 Task: Send an email with the signature Keith Hernandez with the subject Apology for a quality issue and the message I would like to schedule a call to discuss the proposed changes to the contract. from softage.6@softage.net to softage.5@softage.net and move the email from Sent Items to the folder Composting
Action: Mouse moved to (104, 103)
Screenshot: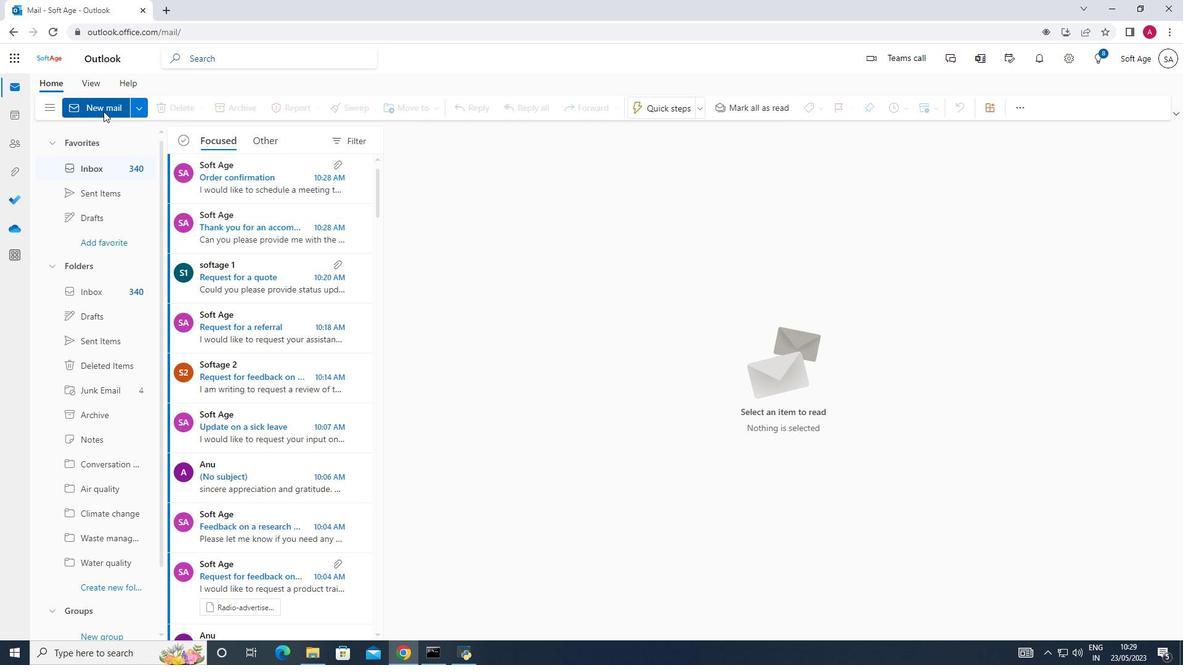 
Action: Mouse pressed left at (104, 103)
Screenshot: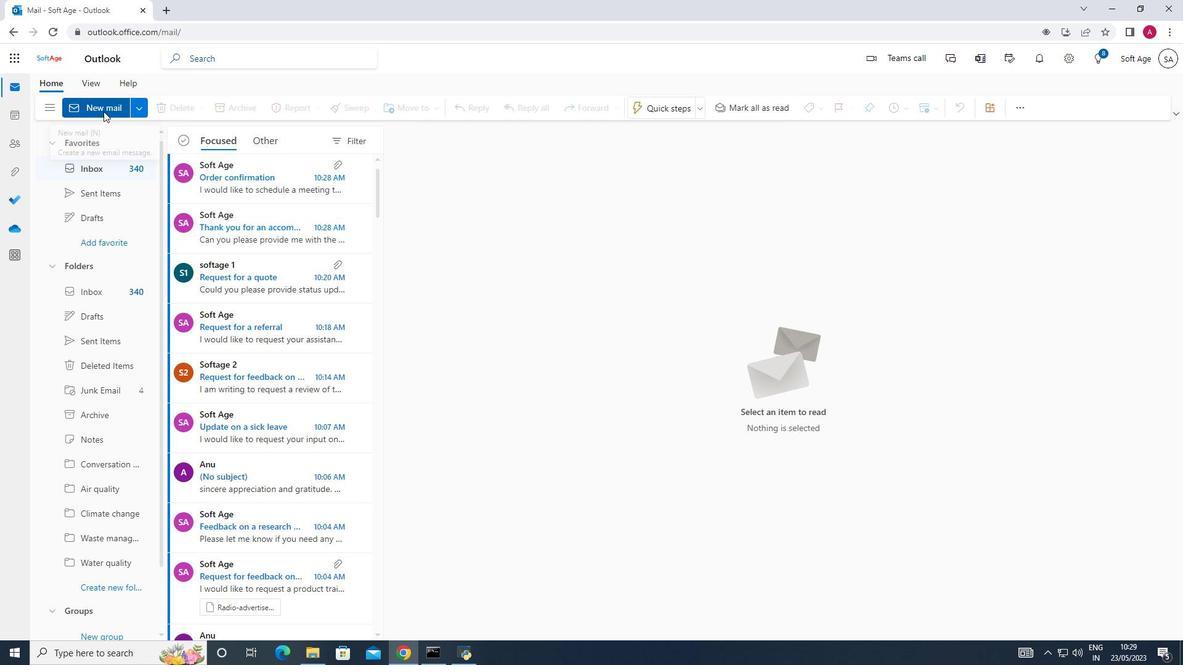 
Action: Mouse moved to (839, 105)
Screenshot: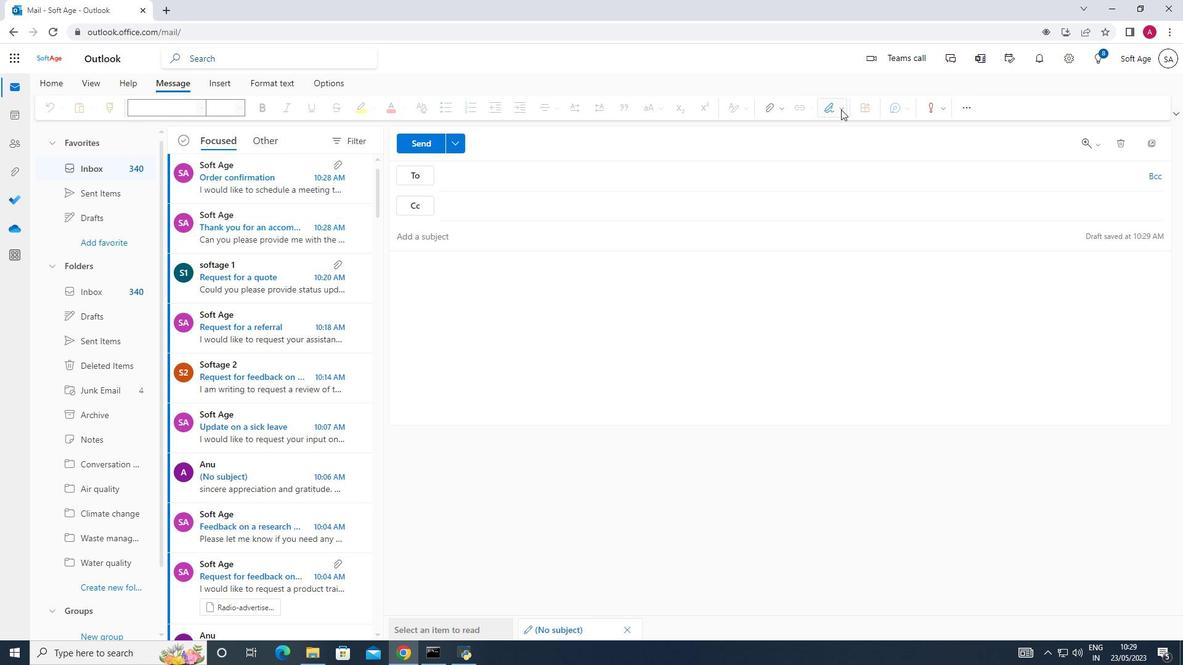 
Action: Mouse pressed left at (839, 105)
Screenshot: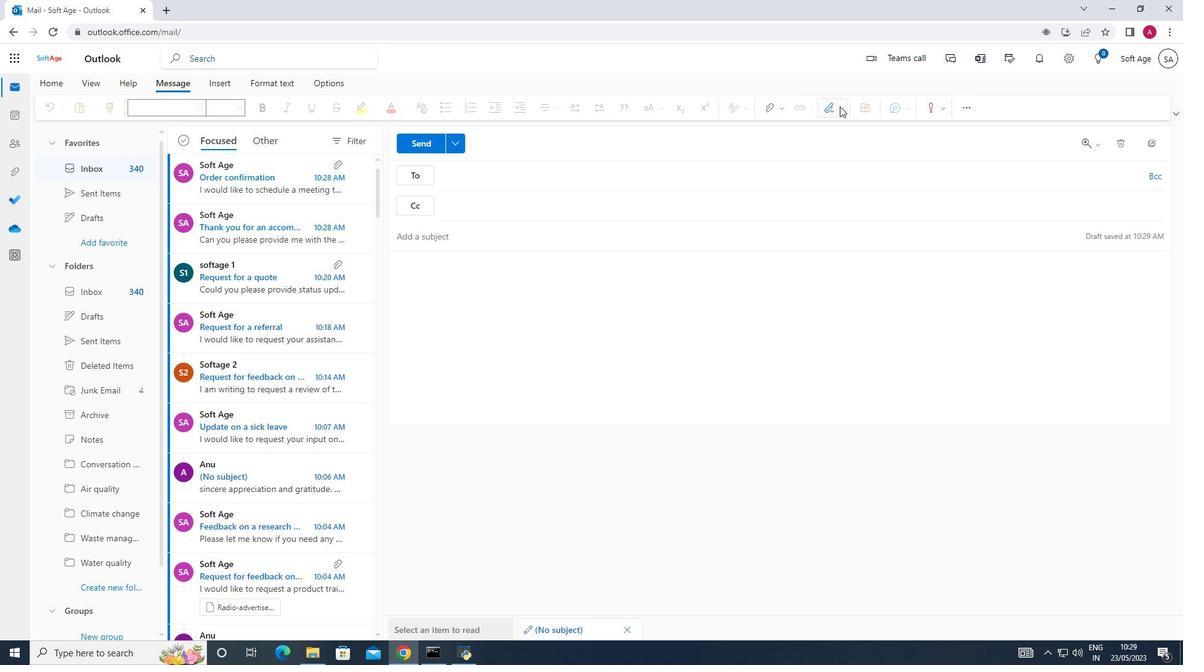 
Action: Mouse moved to (801, 157)
Screenshot: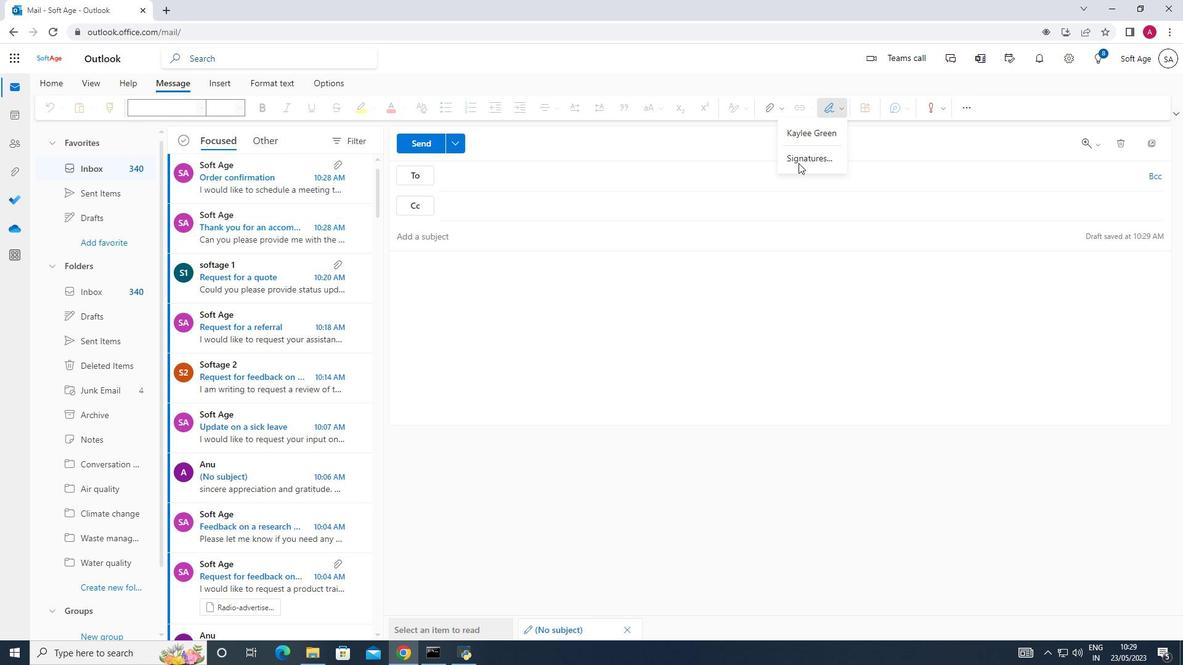 
Action: Mouse pressed left at (801, 157)
Screenshot: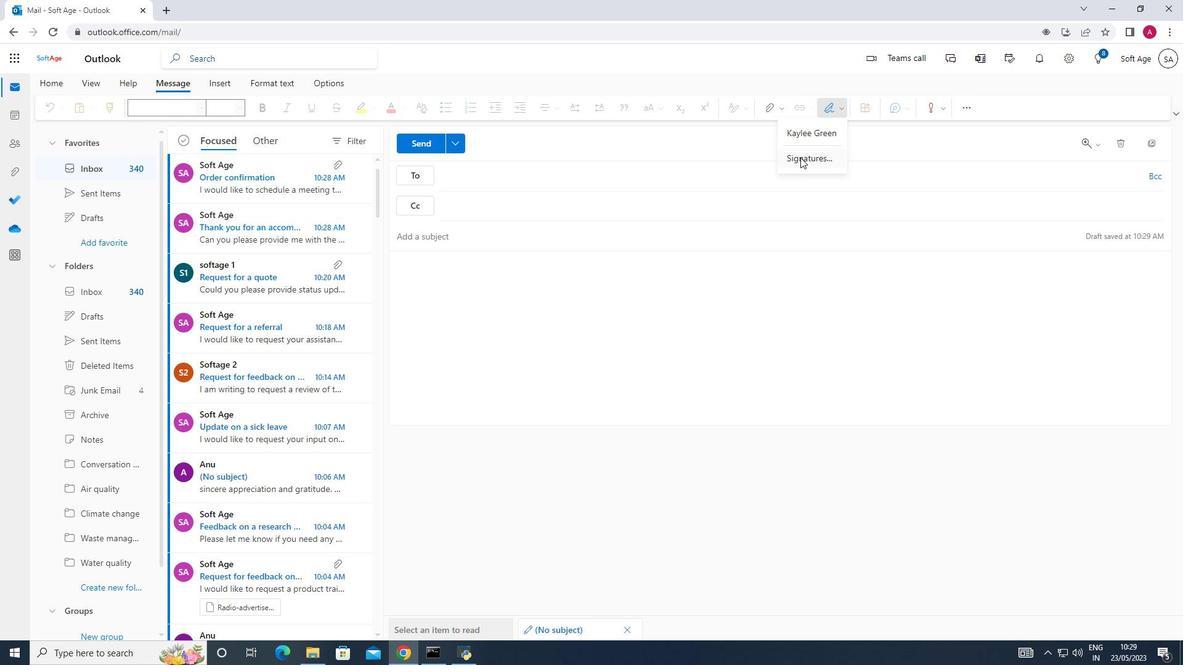 
Action: Mouse moved to (821, 202)
Screenshot: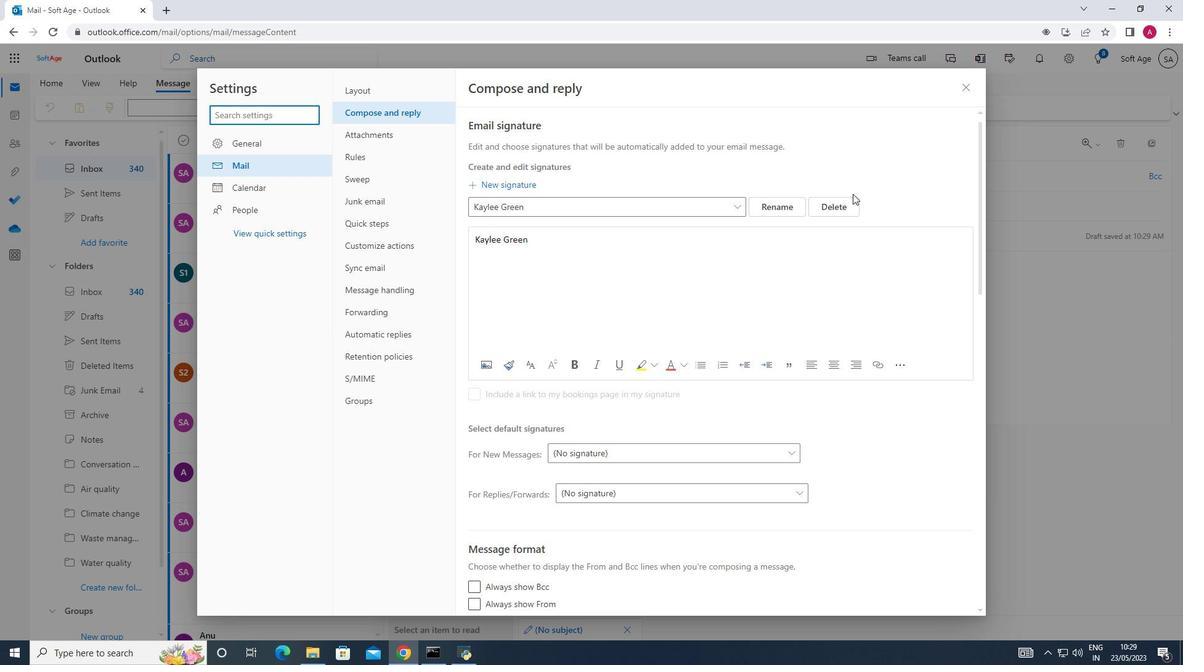
Action: Mouse pressed left at (821, 202)
Screenshot: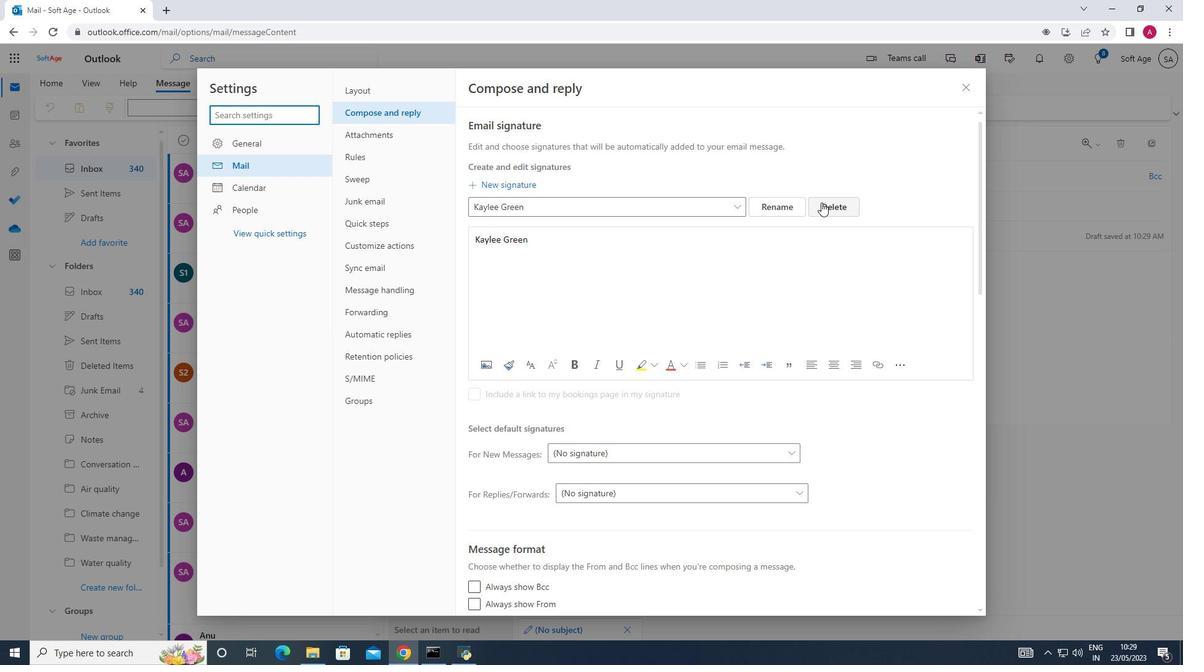
Action: Mouse moved to (507, 204)
Screenshot: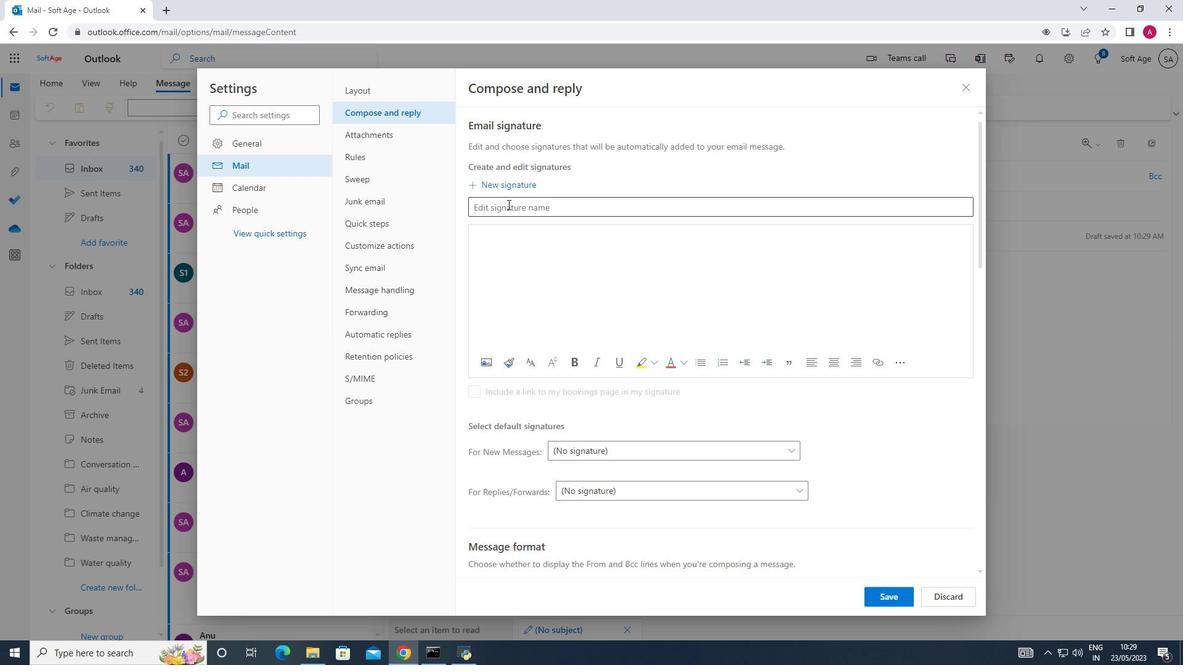 
Action: Mouse pressed left at (507, 204)
Screenshot: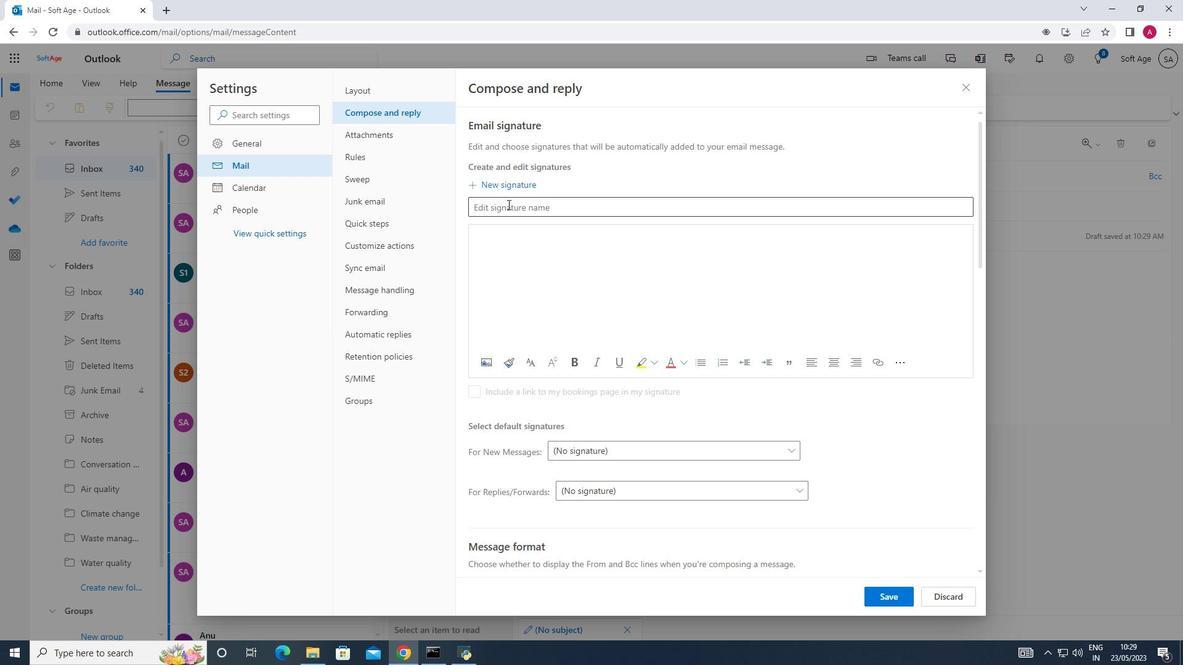 
Action: Key pressed <Key.shift_r>Keith<Key.space><Key.shift_r><Key.shift_r><Key.shift_r><Key.shift_r><Key.shift_r><Key.shift_r><Key.shift_r><Key.shift_r><Key.shift_r><Key.shift_r>Hernandez
Screenshot: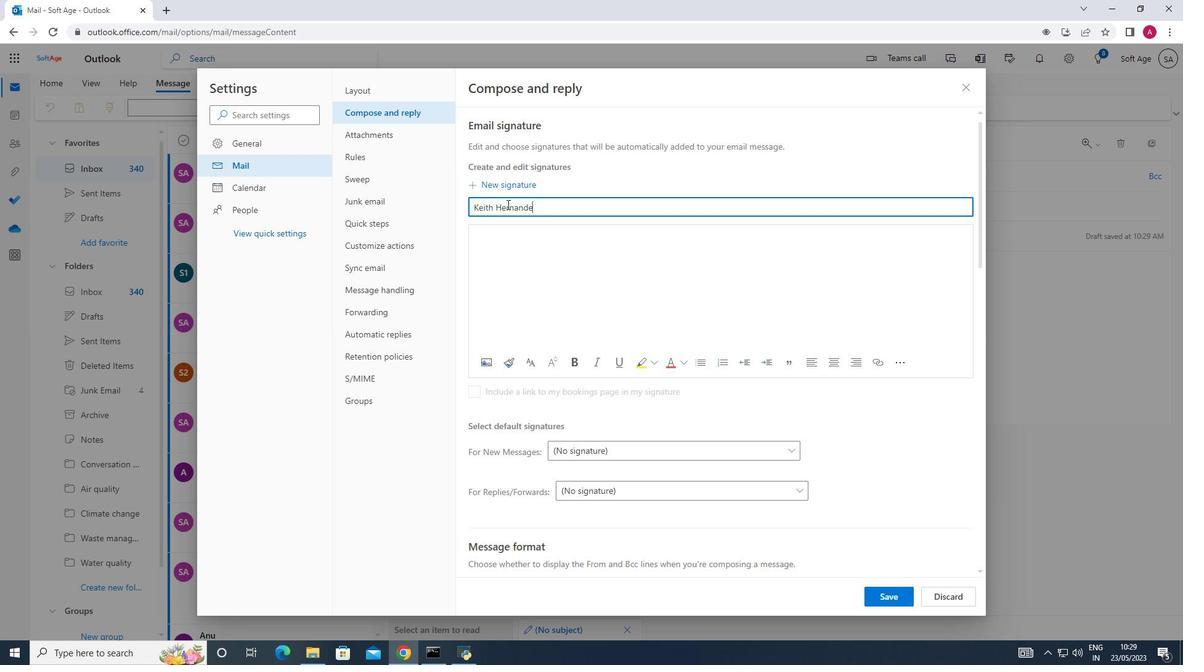 
Action: Mouse moved to (480, 239)
Screenshot: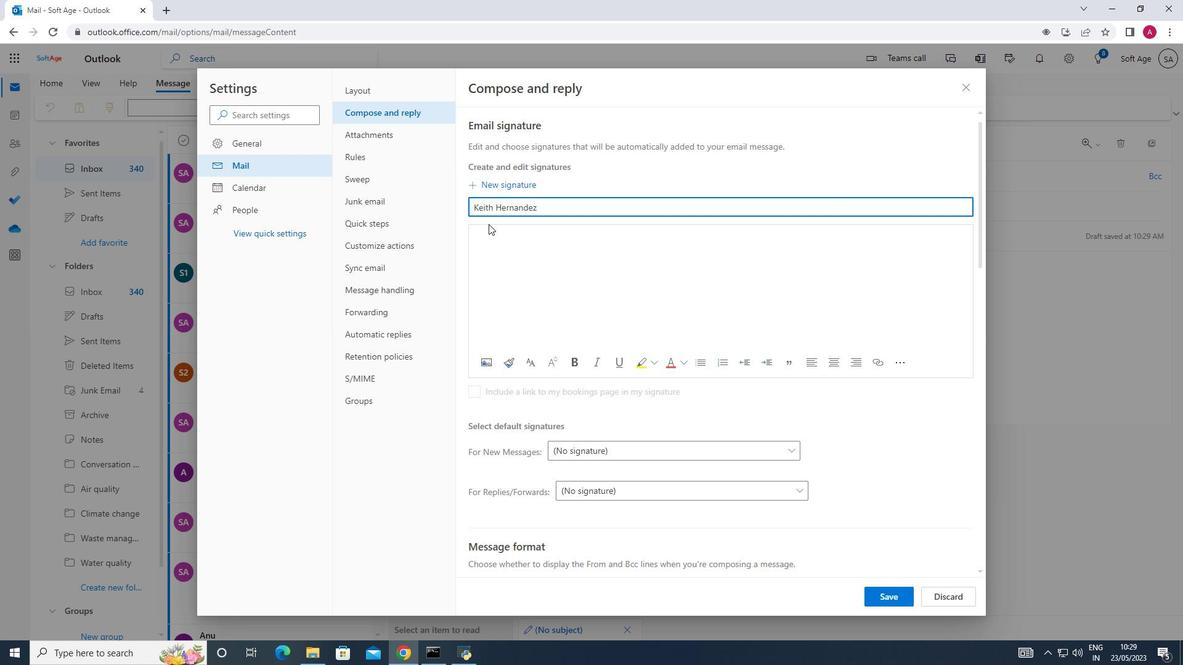 
Action: Mouse pressed left at (480, 239)
Screenshot: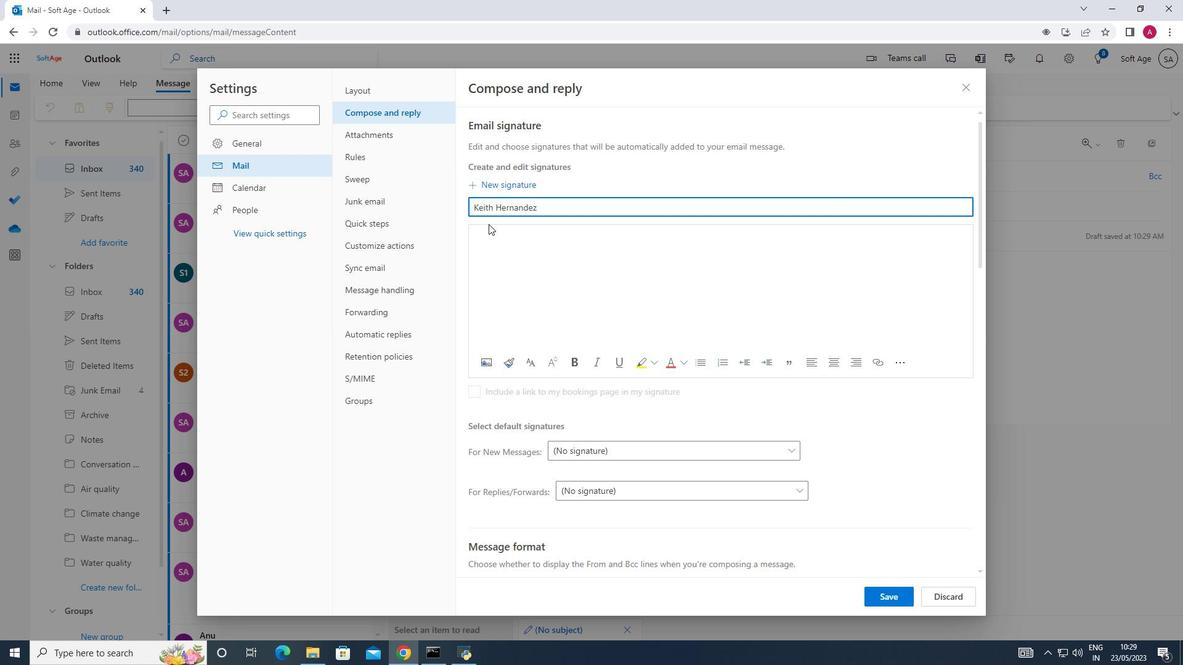 
Action: Key pressed <Key.shift_r>Keith<Key.space><Key.shift_r><Key.shift_r><Key.shift_r><Key.shift_r><Key.shift_r><Key.shift_r><Key.shift_r><Key.shift_r><Key.shift_r><Key.shift_r>Hernandez
Screenshot: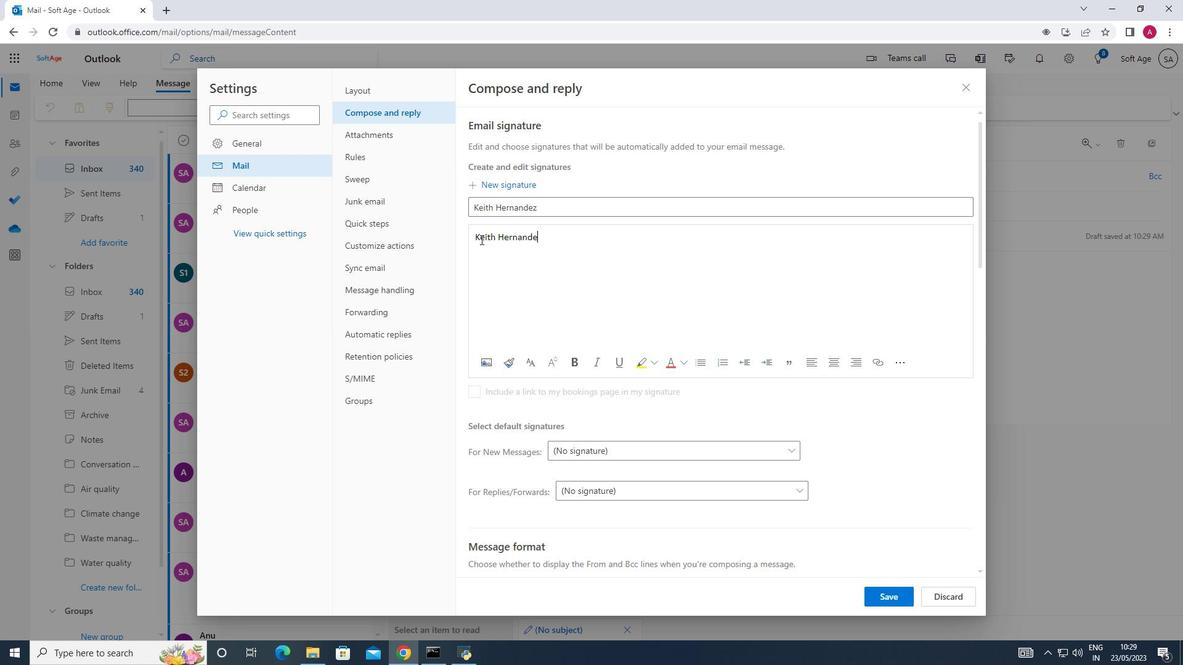 
Action: Mouse moved to (875, 594)
Screenshot: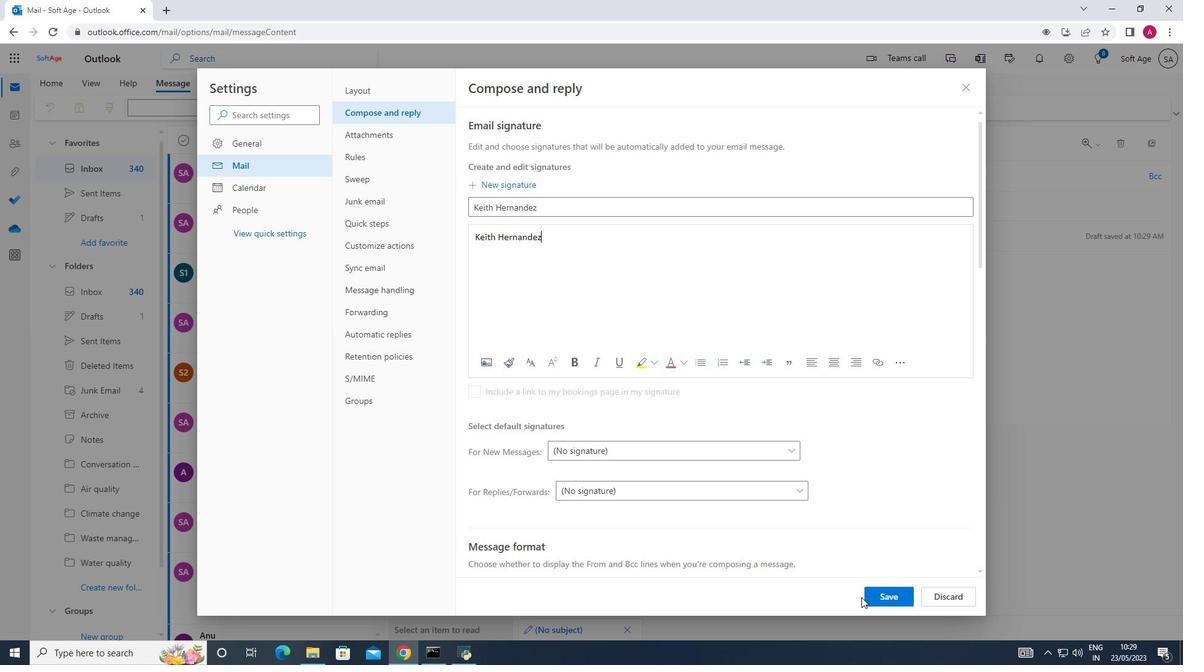 
Action: Mouse pressed left at (875, 594)
Screenshot: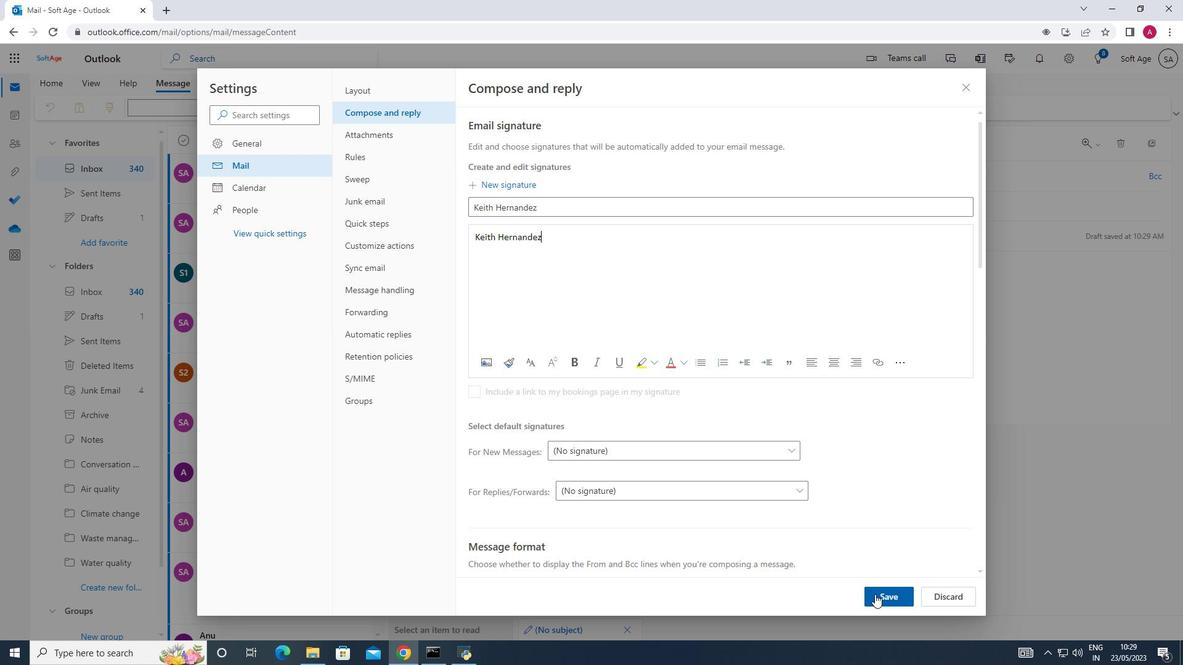 
Action: Mouse moved to (965, 89)
Screenshot: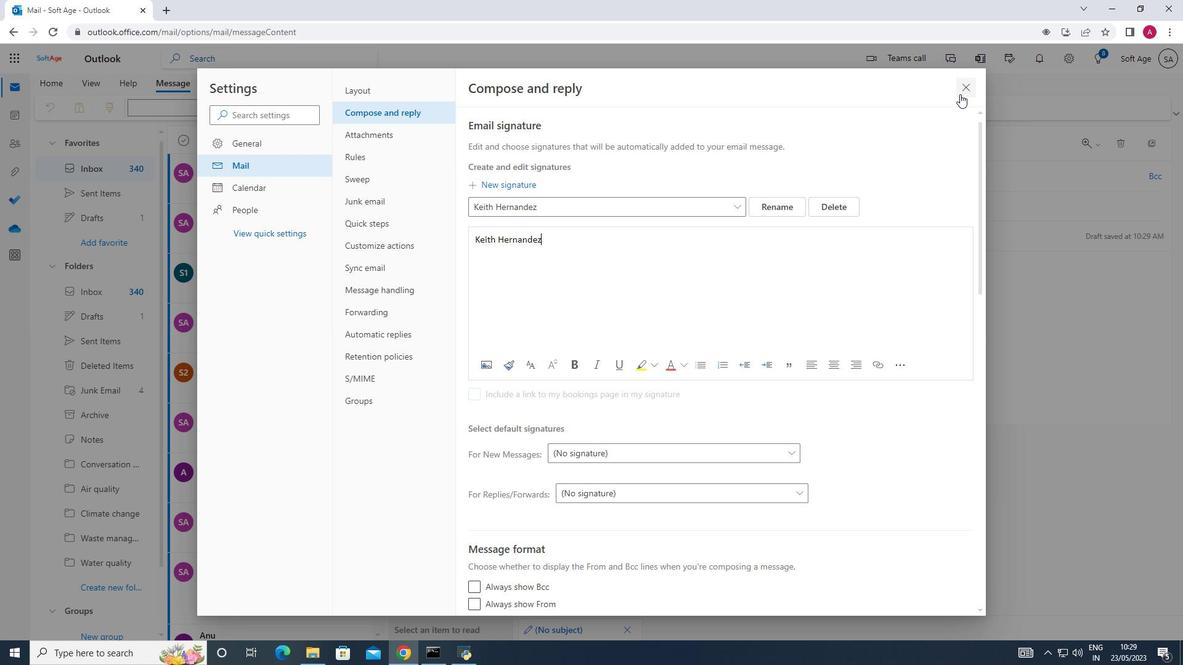 
Action: Mouse pressed left at (965, 89)
Screenshot: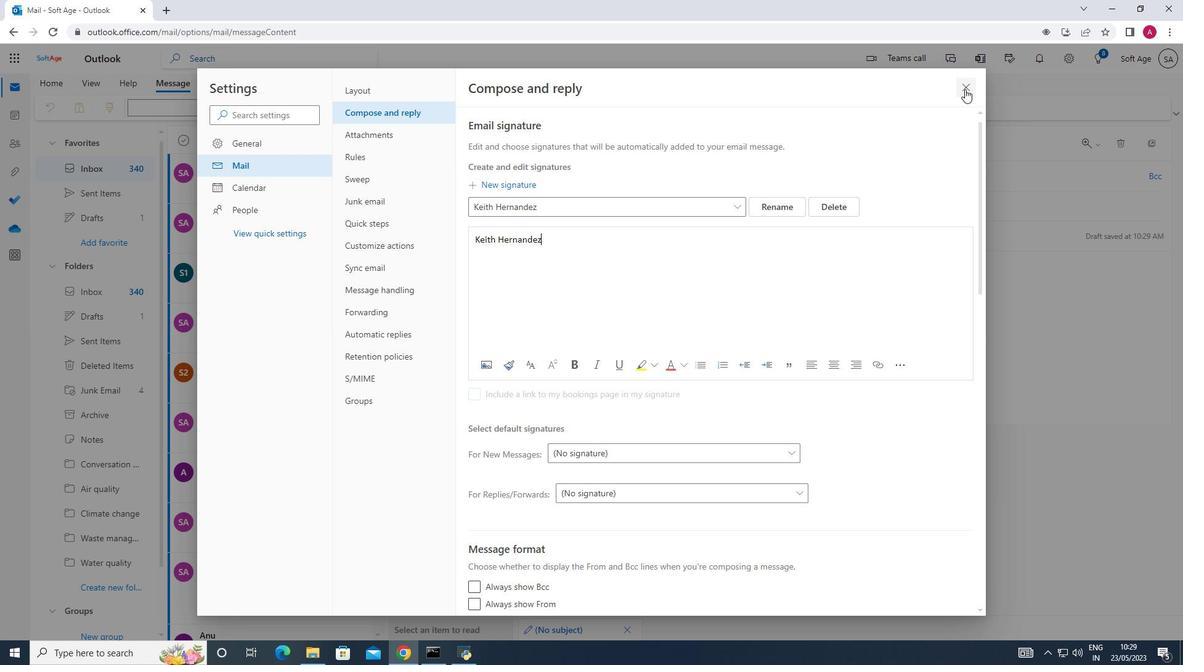 
Action: Mouse moved to (845, 107)
Screenshot: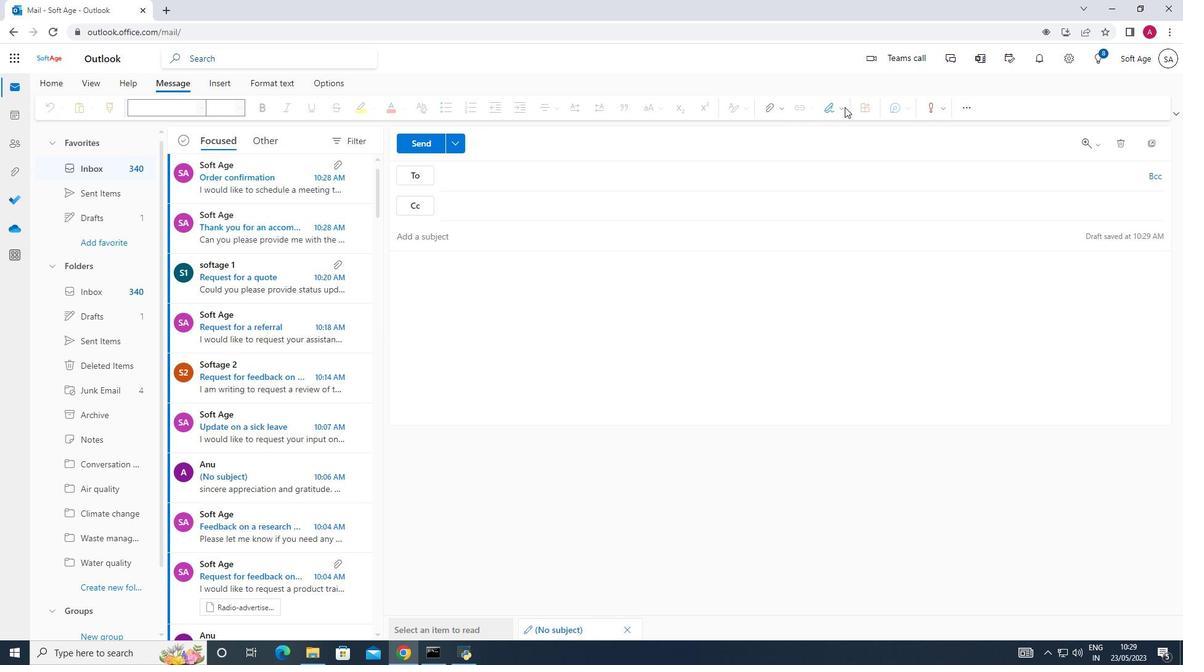 
Action: Mouse pressed left at (845, 107)
Screenshot: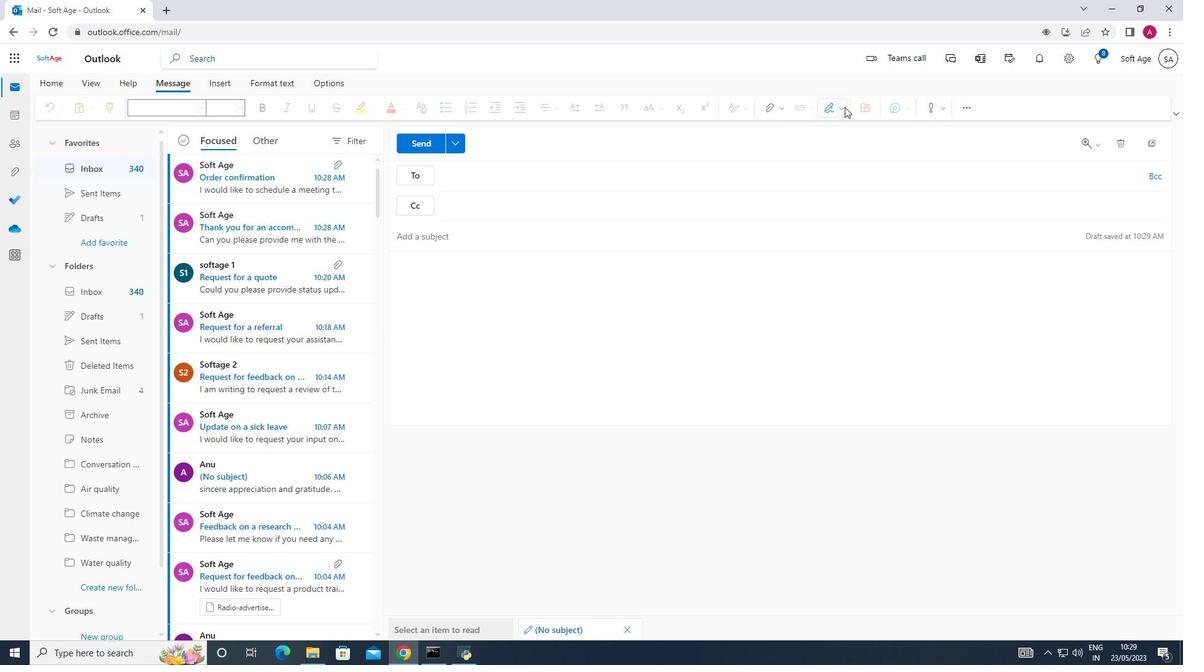 
Action: Mouse moved to (822, 130)
Screenshot: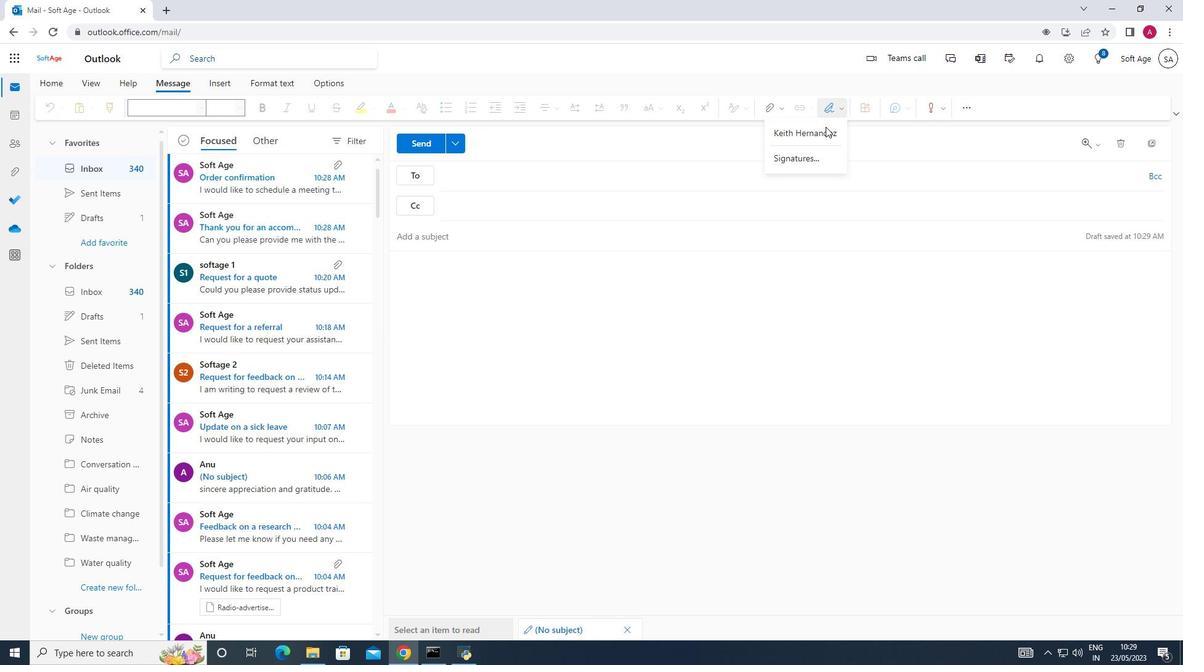 
Action: Mouse pressed left at (822, 130)
Screenshot: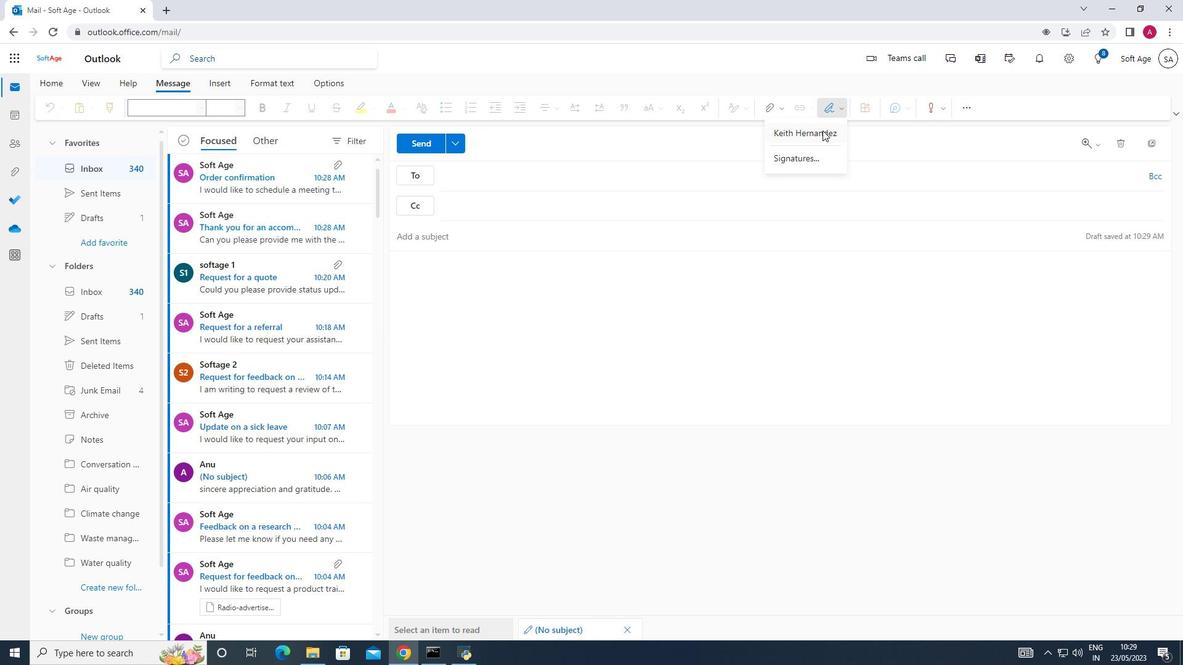 
Action: Mouse moved to (432, 229)
Screenshot: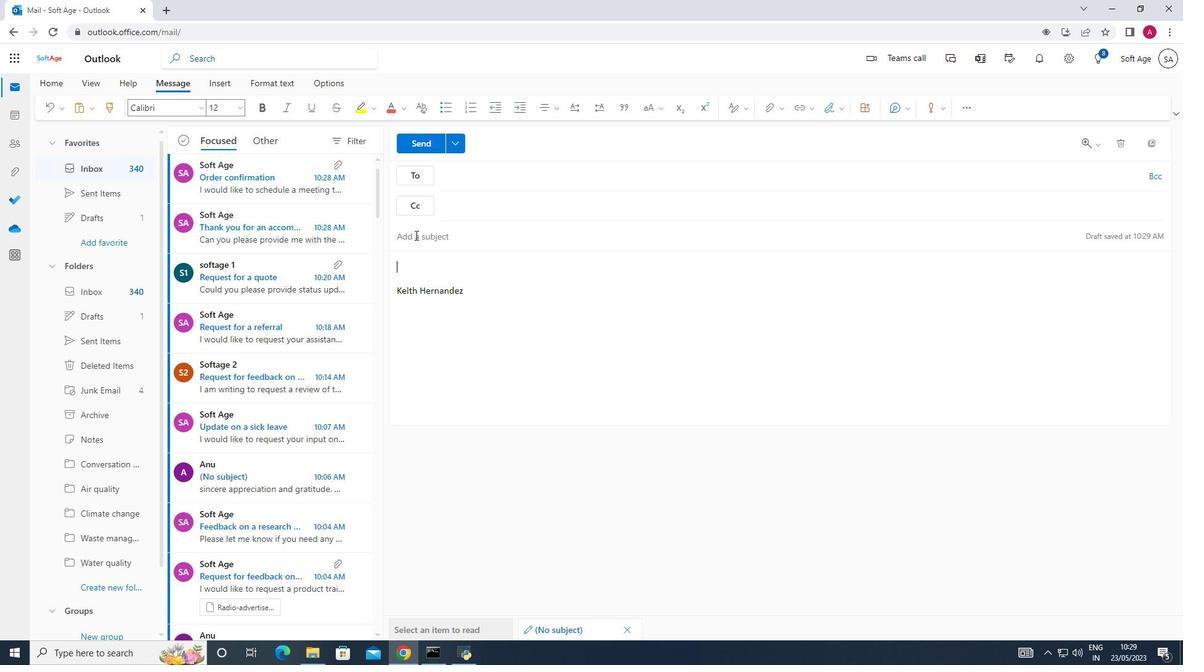 
Action: Mouse pressed left at (432, 229)
Screenshot: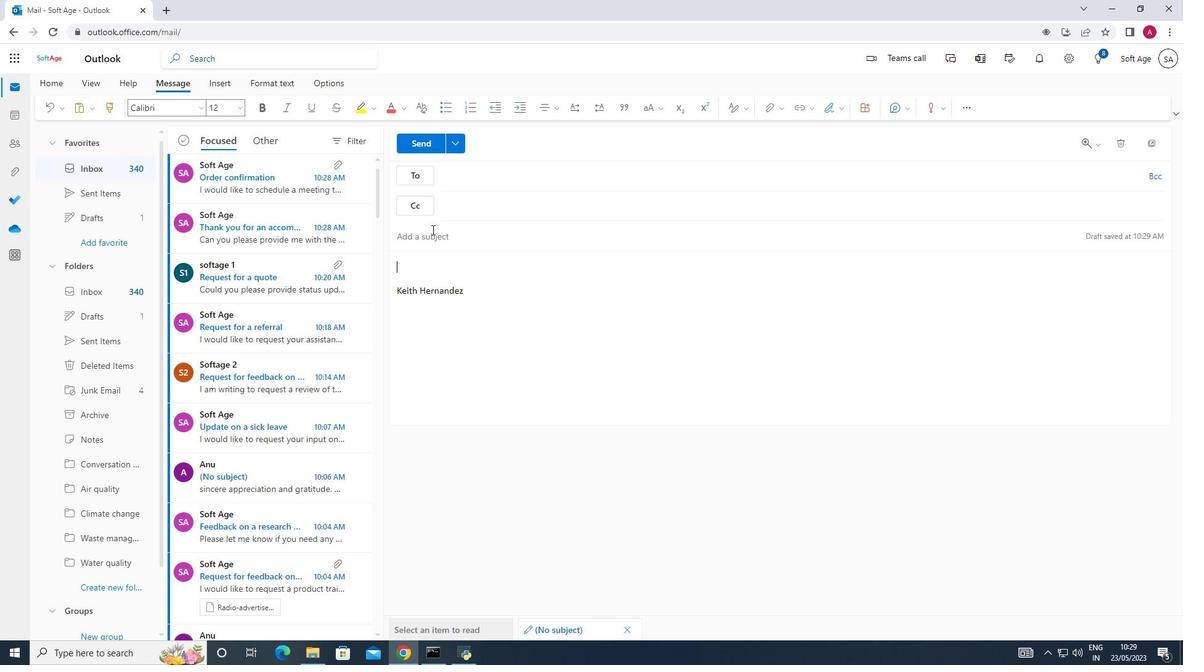 
Action: Mouse moved to (433, 228)
Screenshot: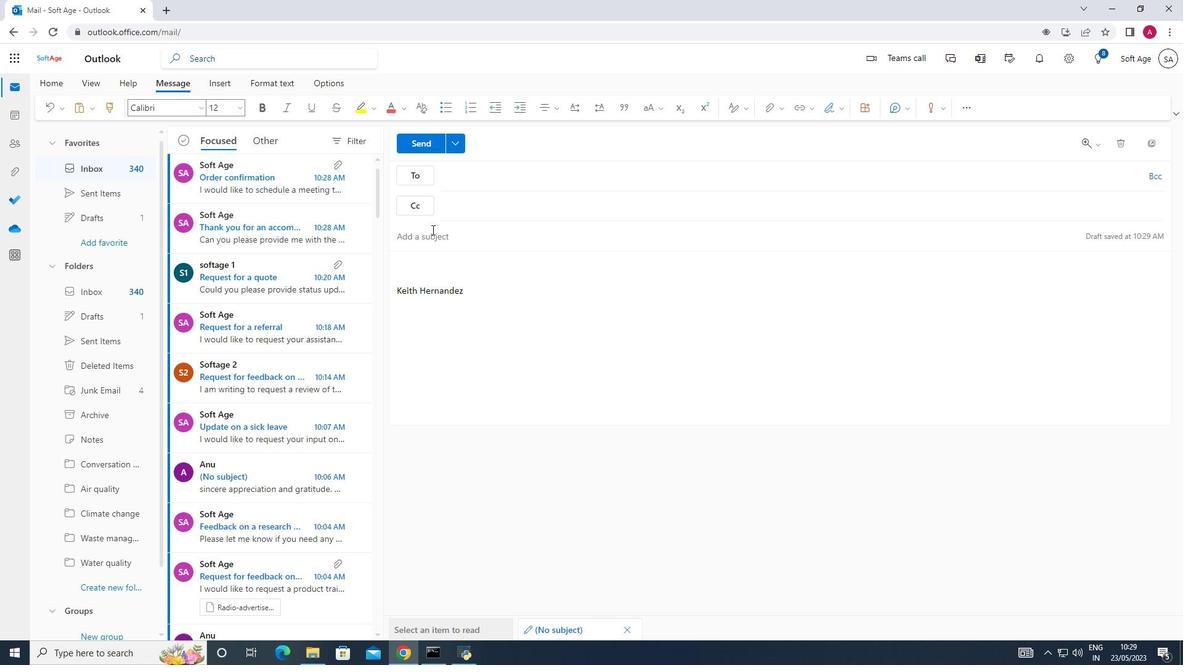 
Action: Key pressed <Key.shift>Apology<Key.space>for<Key.space>a<Key.space>quality<Key.space>issue
Screenshot: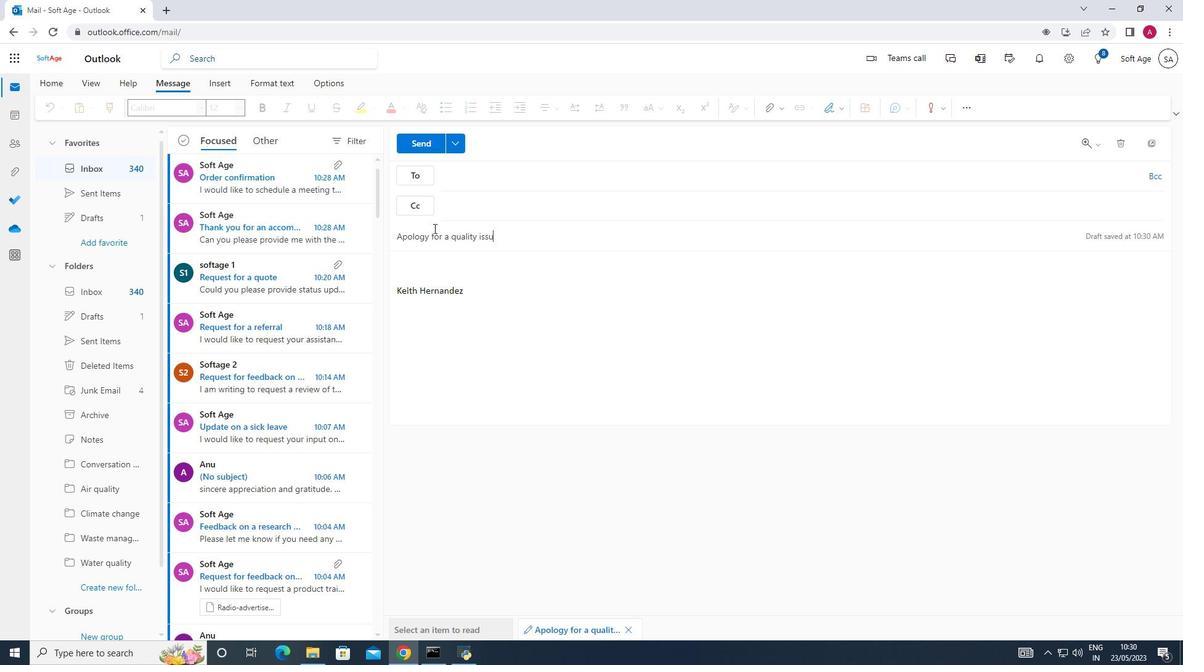 
Action: Mouse moved to (404, 259)
Screenshot: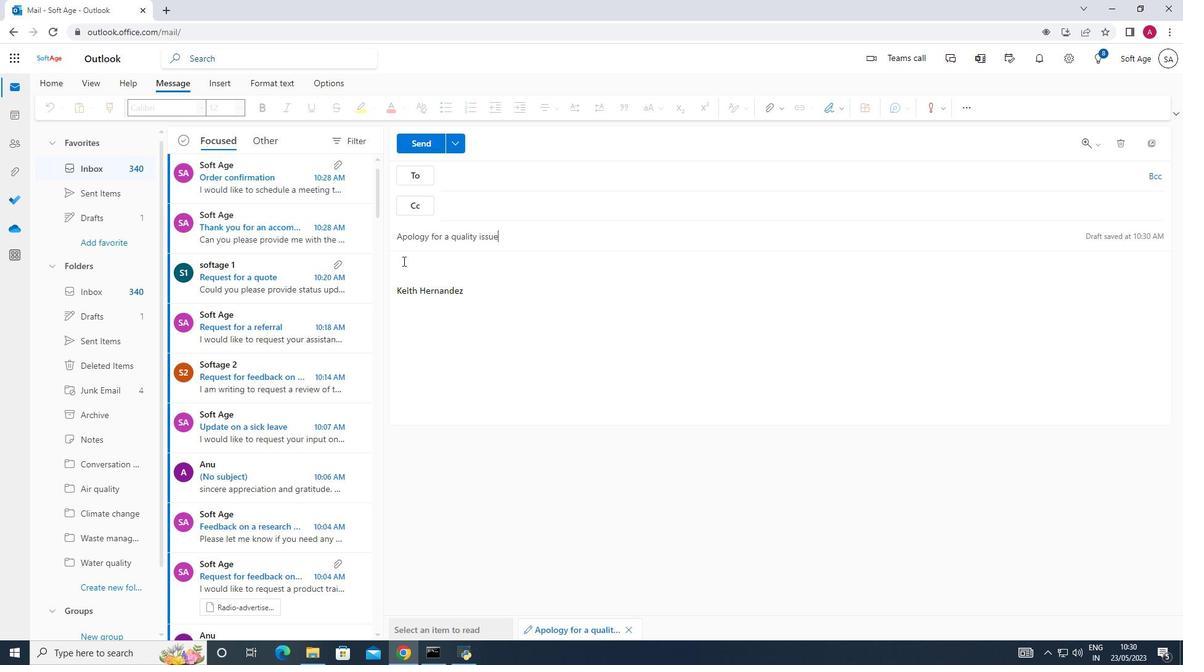 
Action: Mouse pressed left at (404, 259)
Screenshot: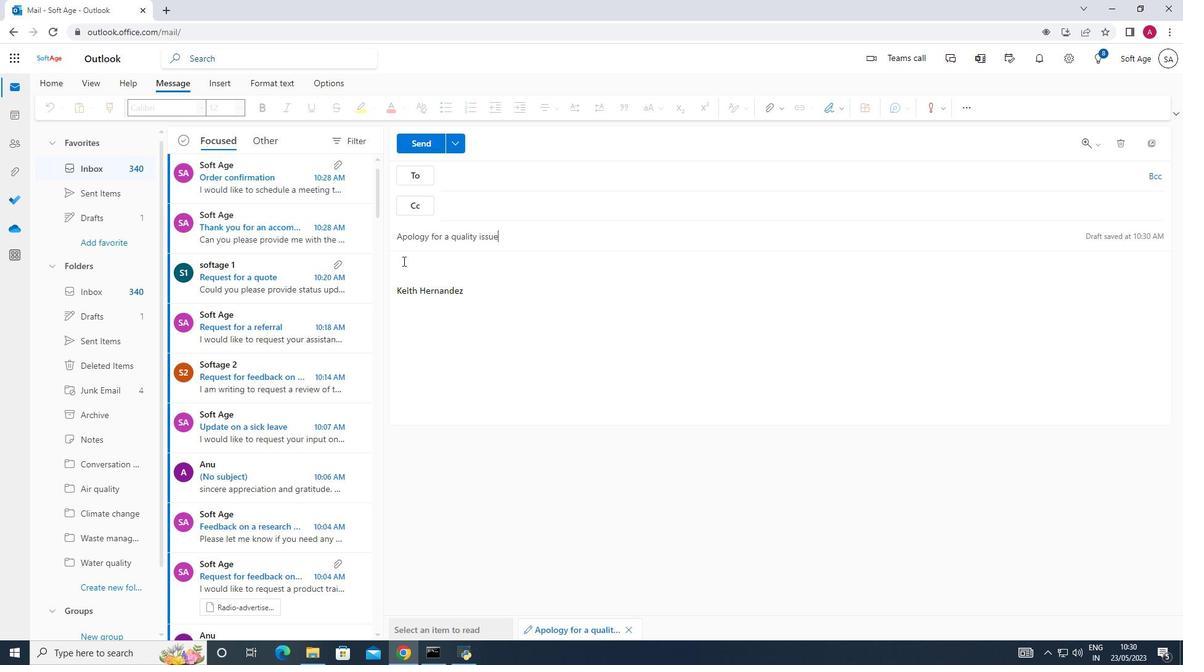 
Action: Mouse moved to (400, 260)
Screenshot: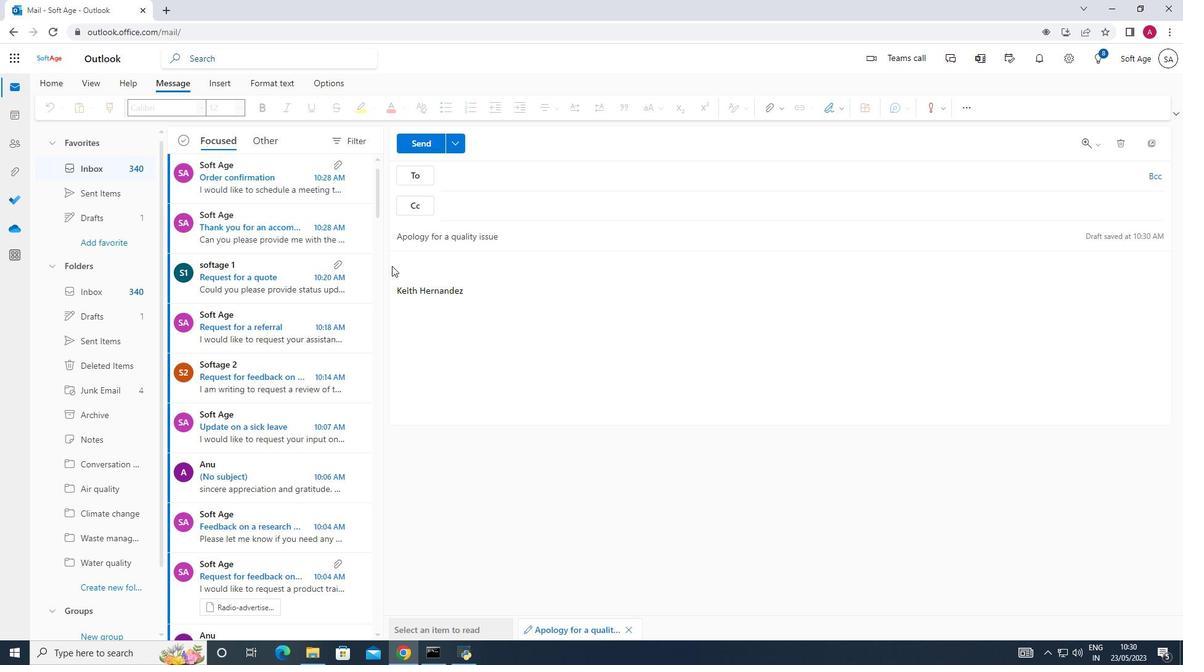 
Action: Mouse pressed left at (400, 260)
Screenshot: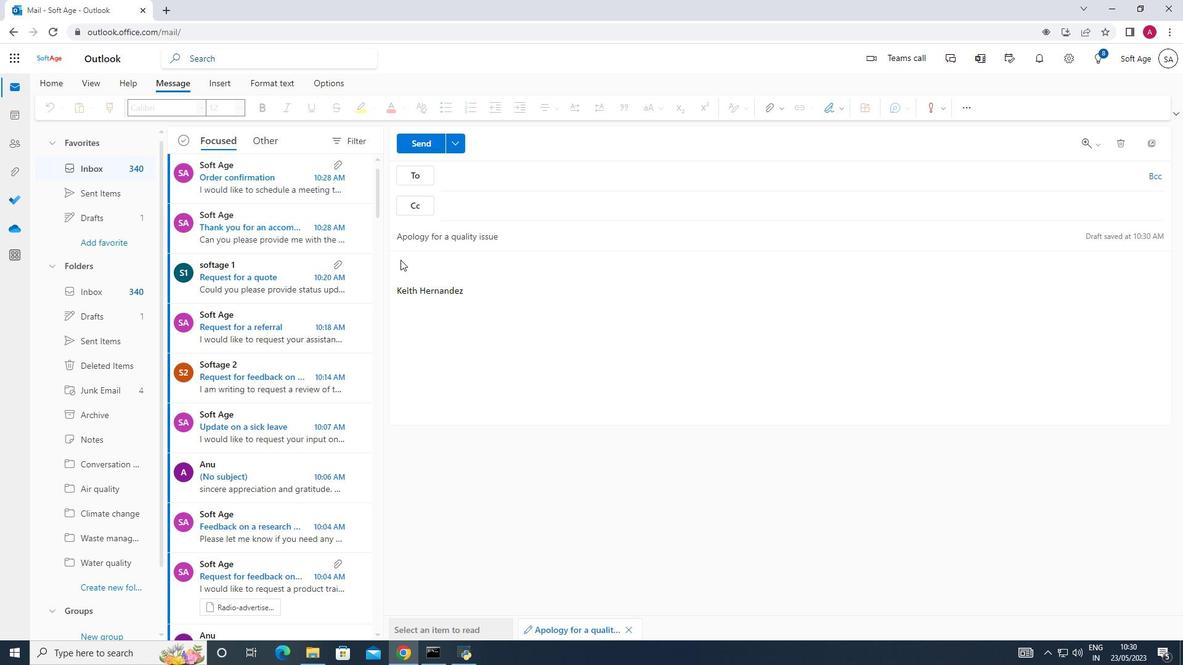 
Action: Mouse moved to (402, 268)
Screenshot: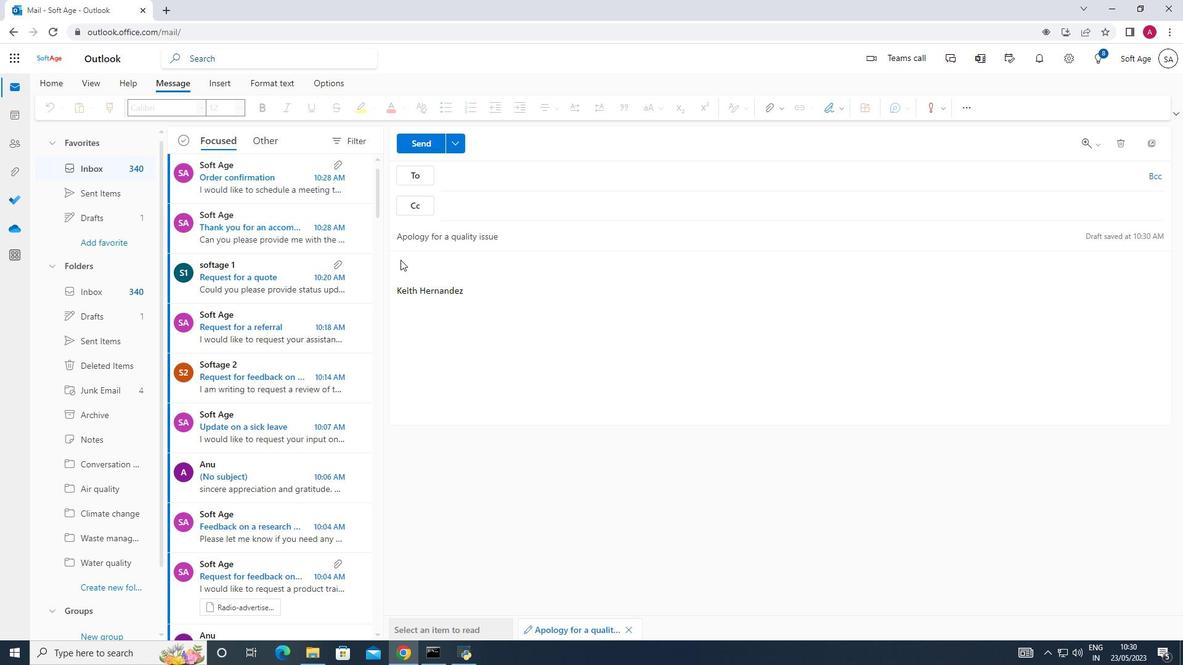 
Action: Mouse pressed left at (402, 268)
Screenshot: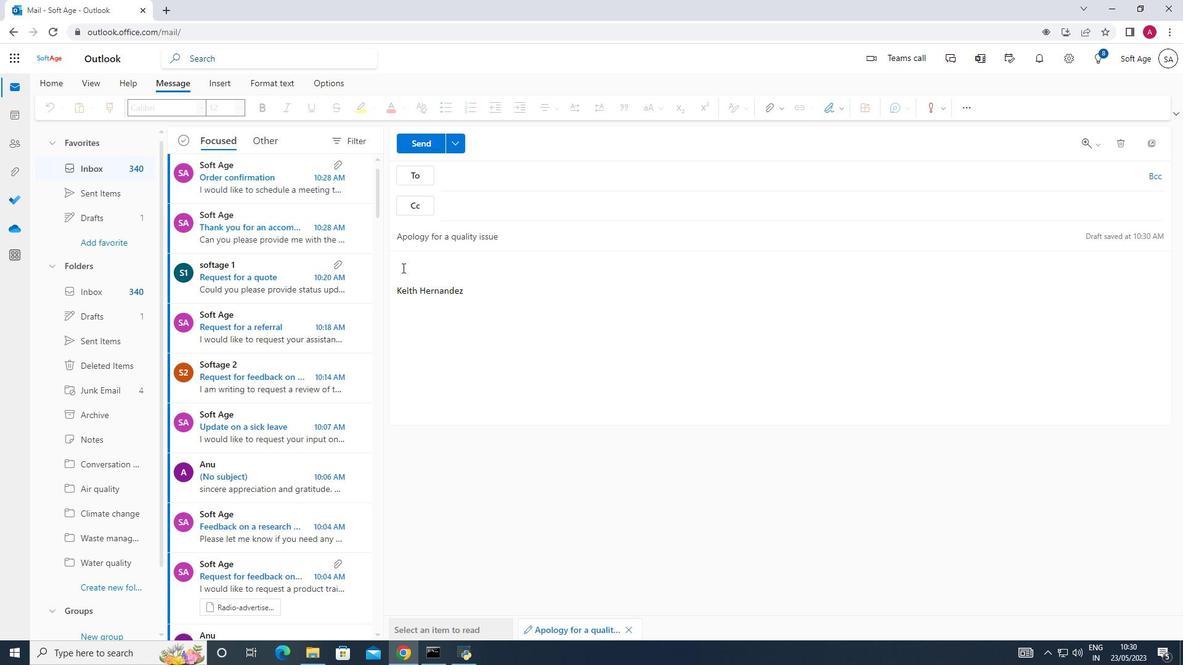 
Action: Mouse moved to (409, 270)
Screenshot: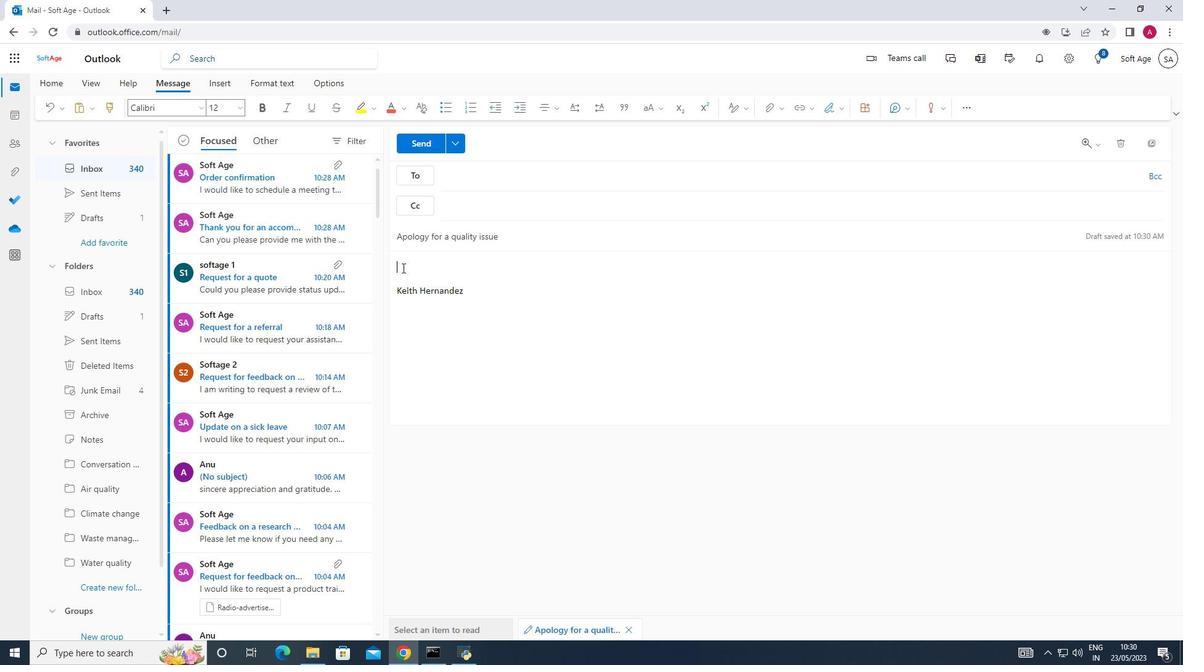 
Action: Key pressed <Key.shift_r>I<Key.space>wp<Key.backspace>ould<Key.space>like<Key.space>to<Key.space>schedule<Key.space>a<Key.space>call<Key.space>d<Key.backspace>to<Key.space>dis<Key.tab><Key.space>the<Key.space>proposed<Key.space>changes<Key.space>to<Key.space>the<Key.space>contract.
Screenshot: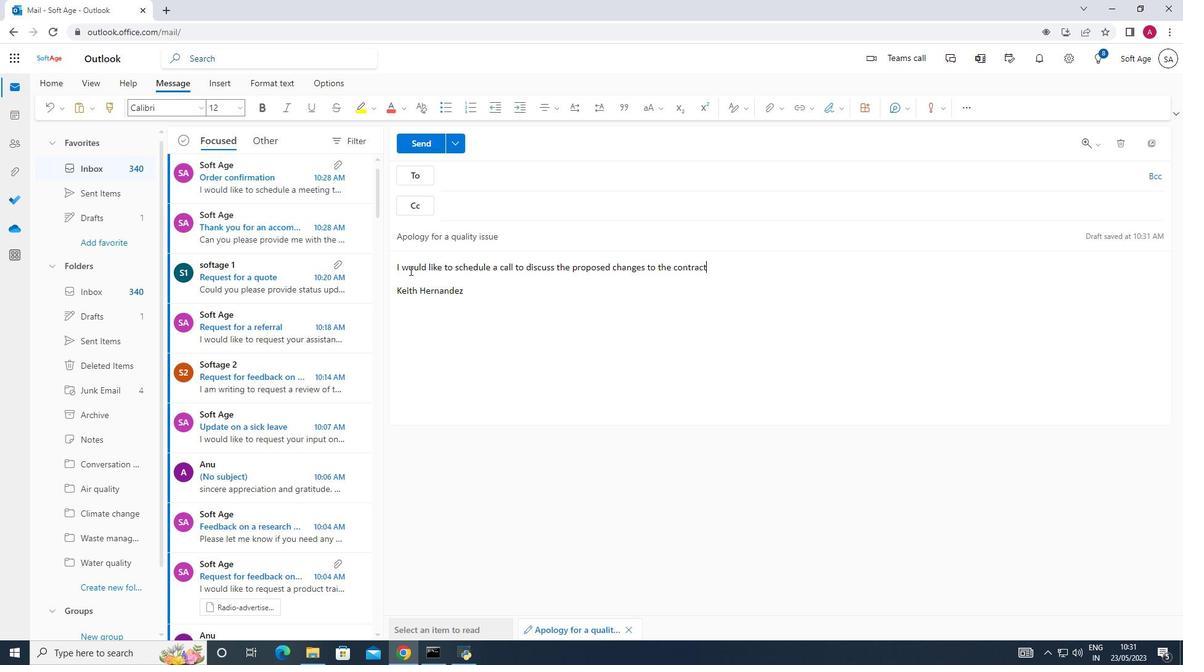 
Action: Mouse moved to (461, 177)
Screenshot: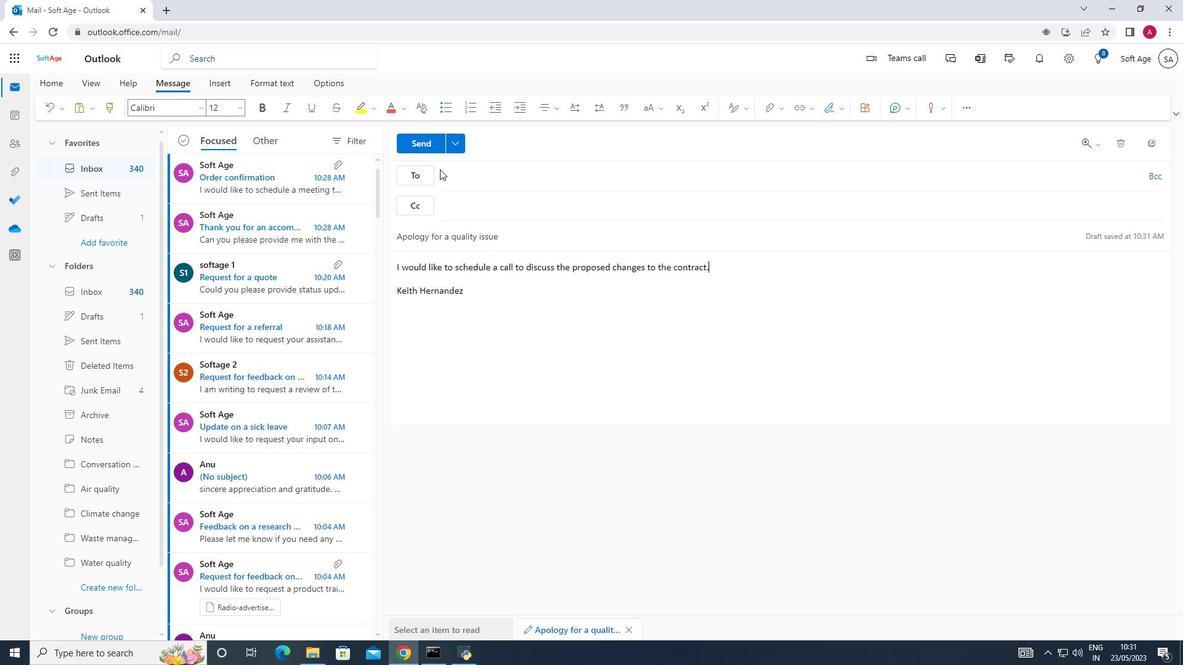 
Action: Mouse pressed left at (461, 177)
Screenshot: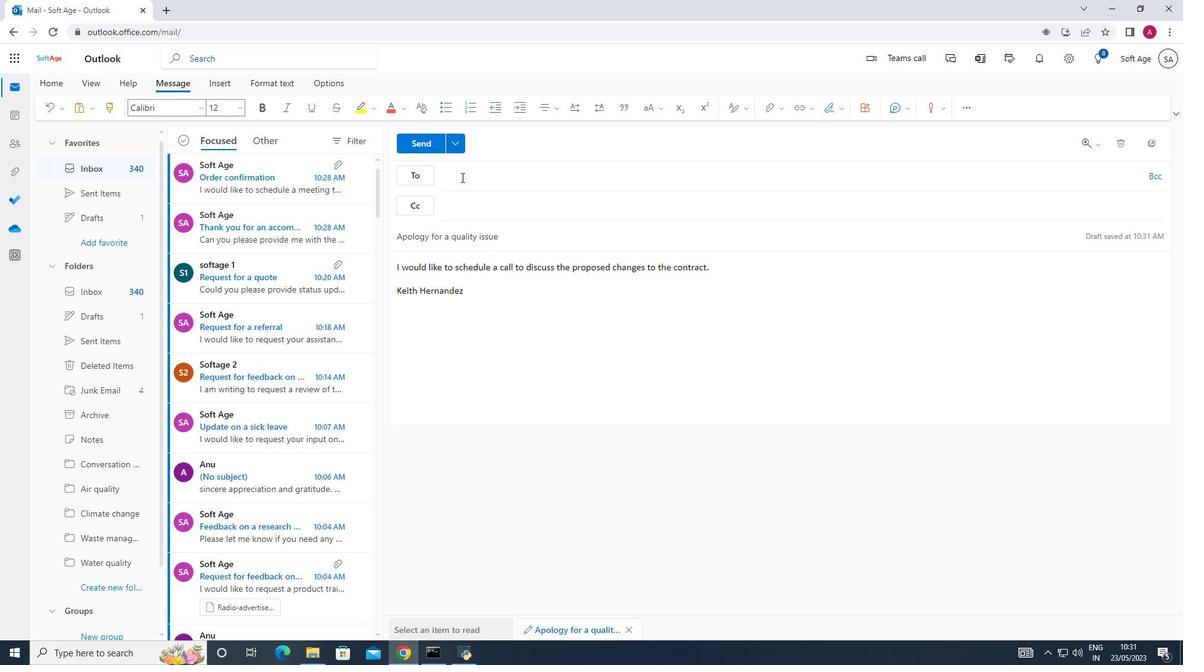 
Action: Key pressed softage.5<Key.shift>@softage.net
Screenshot: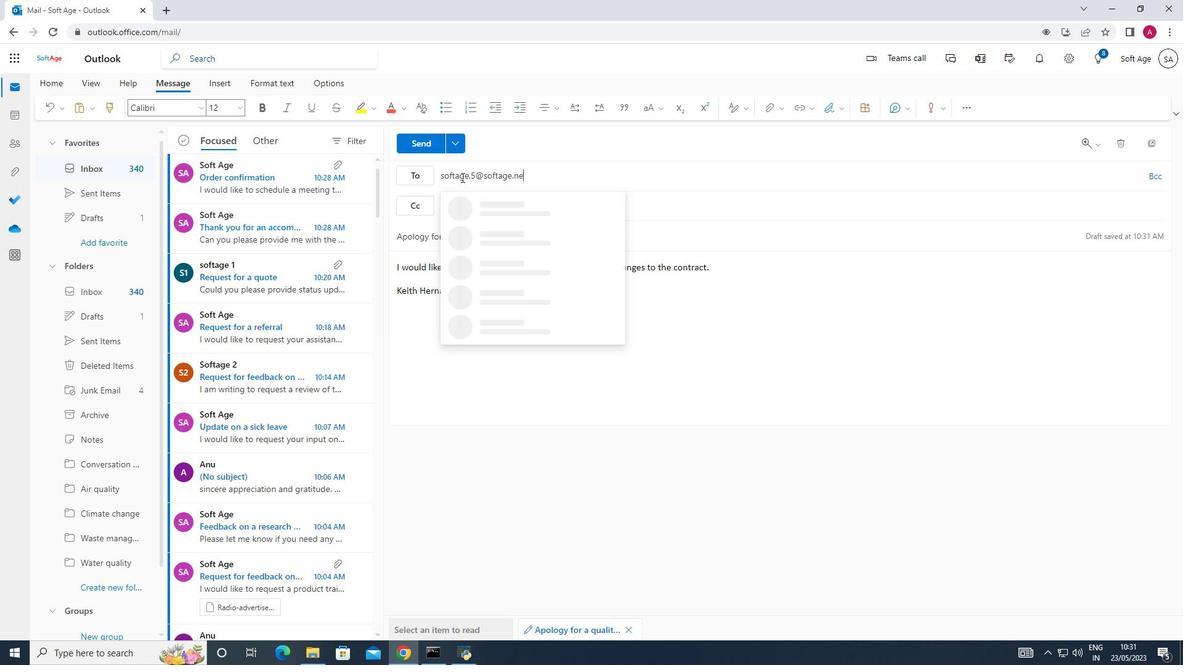 
Action: Mouse moved to (494, 219)
Screenshot: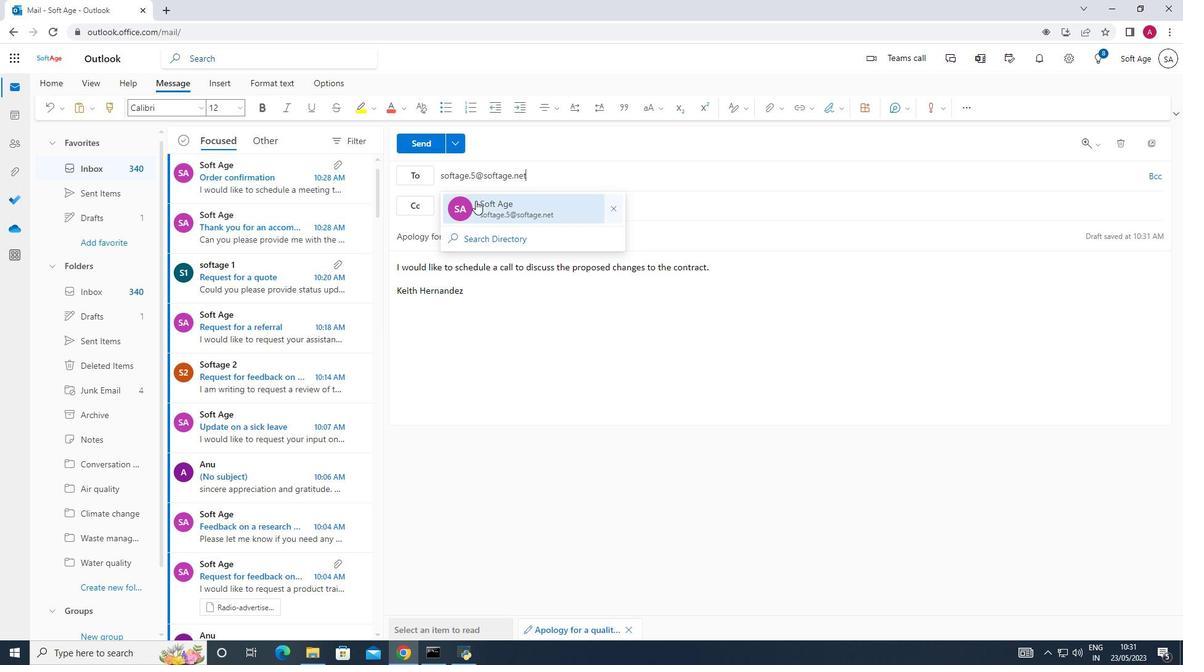 
Action: Mouse pressed left at (494, 219)
Screenshot: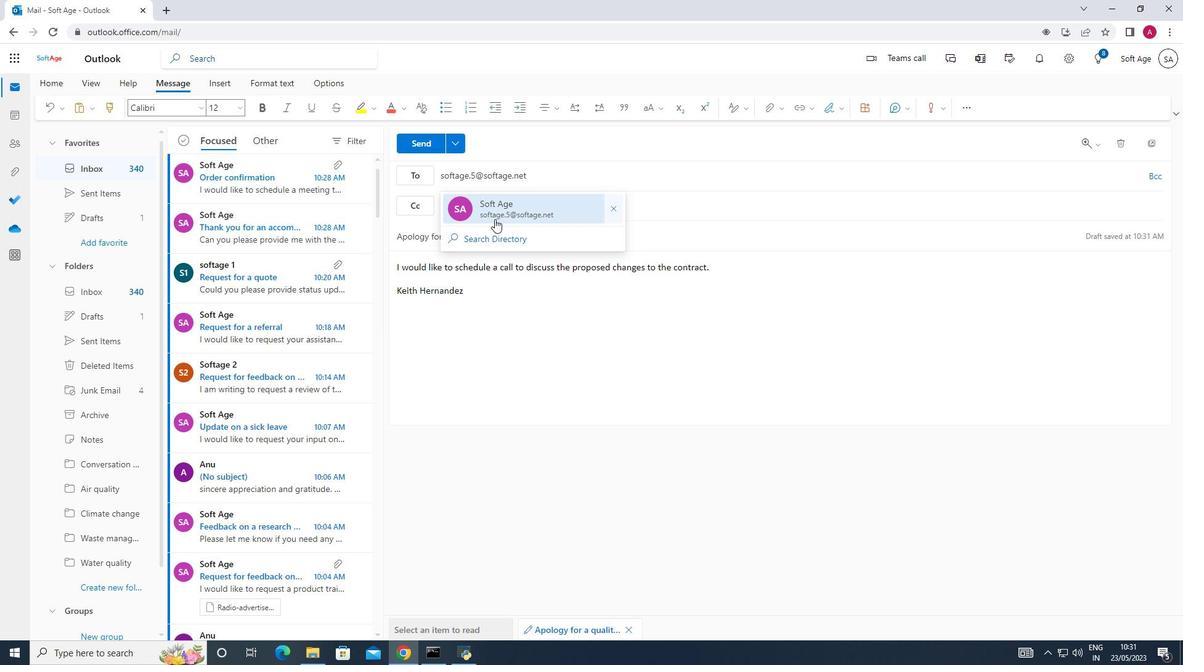 
Action: Mouse moved to (430, 144)
Screenshot: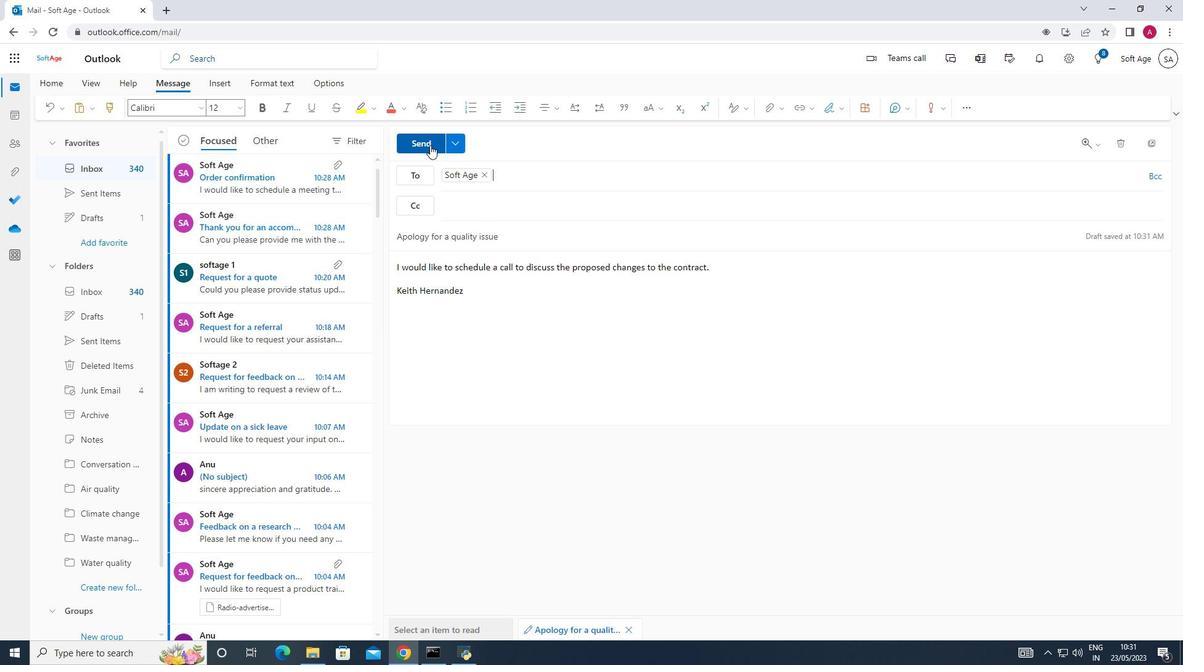 
Action: Mouse pressed left at (430, 144)
Screenshot: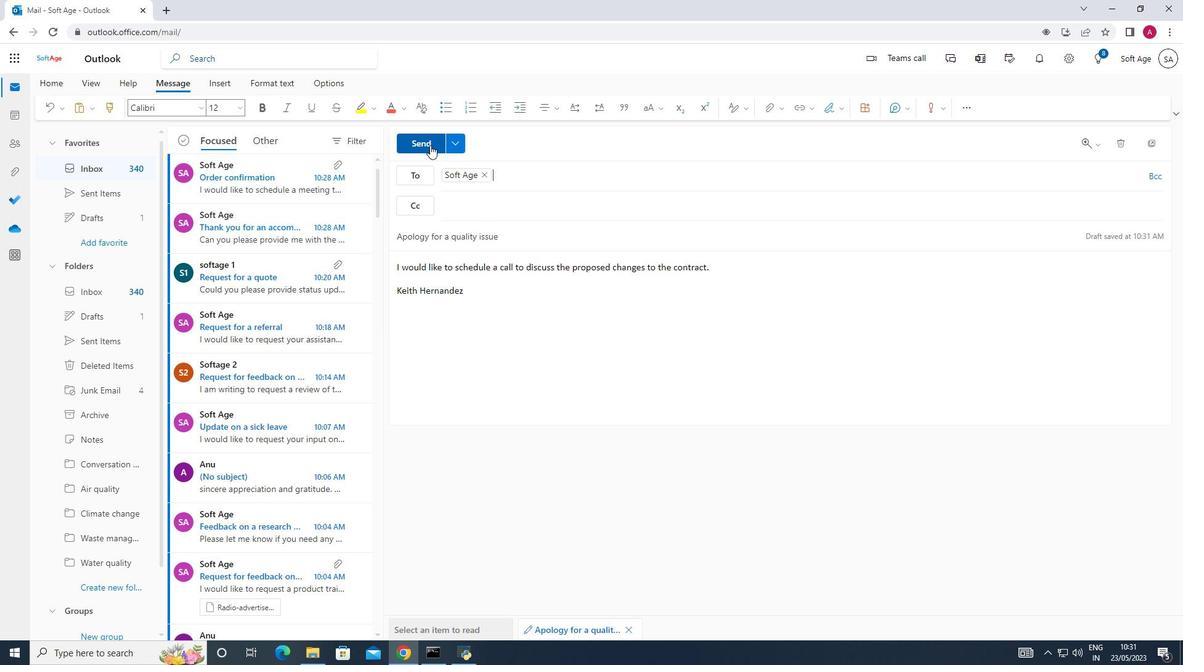 
Action: Mouse moved to (121, 582)
Screenshot: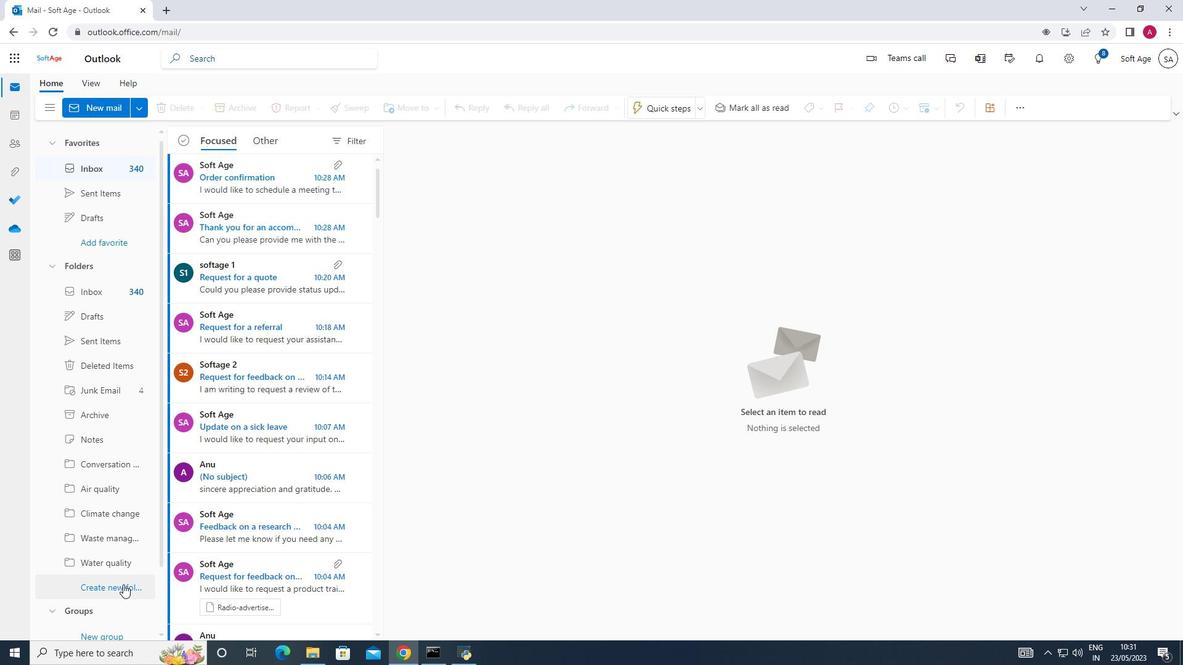 
Action: Mouse pressed left at (121, 582)
Screenshot: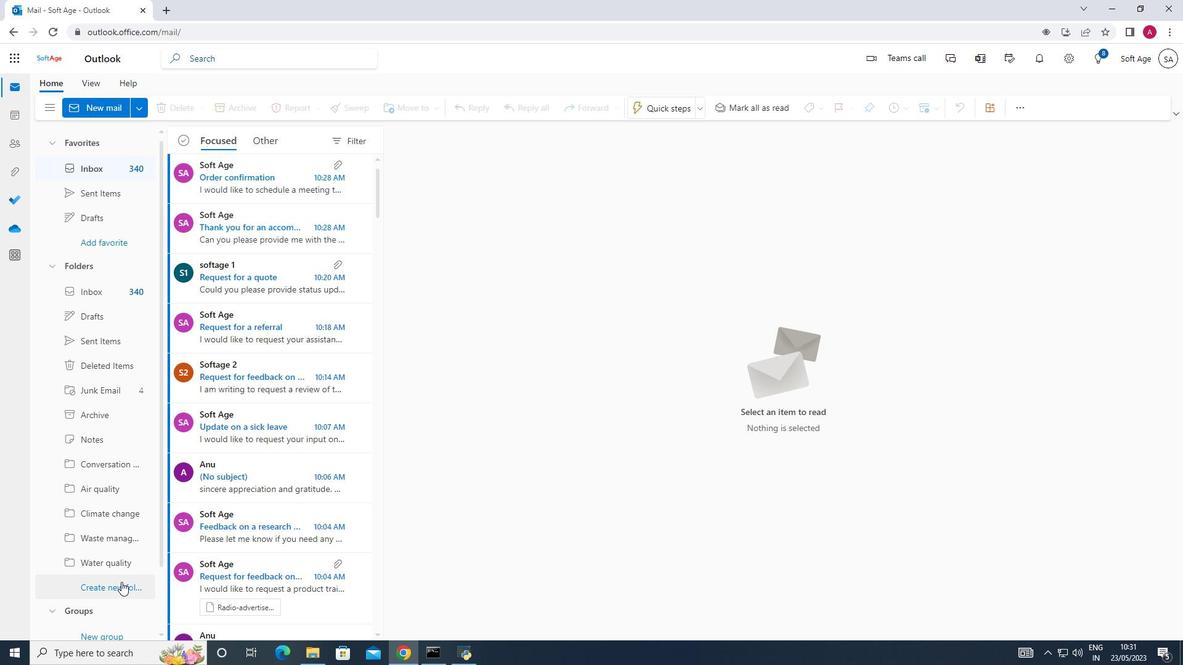 
Action: Mouse moved to (93, 589)
Screenshot: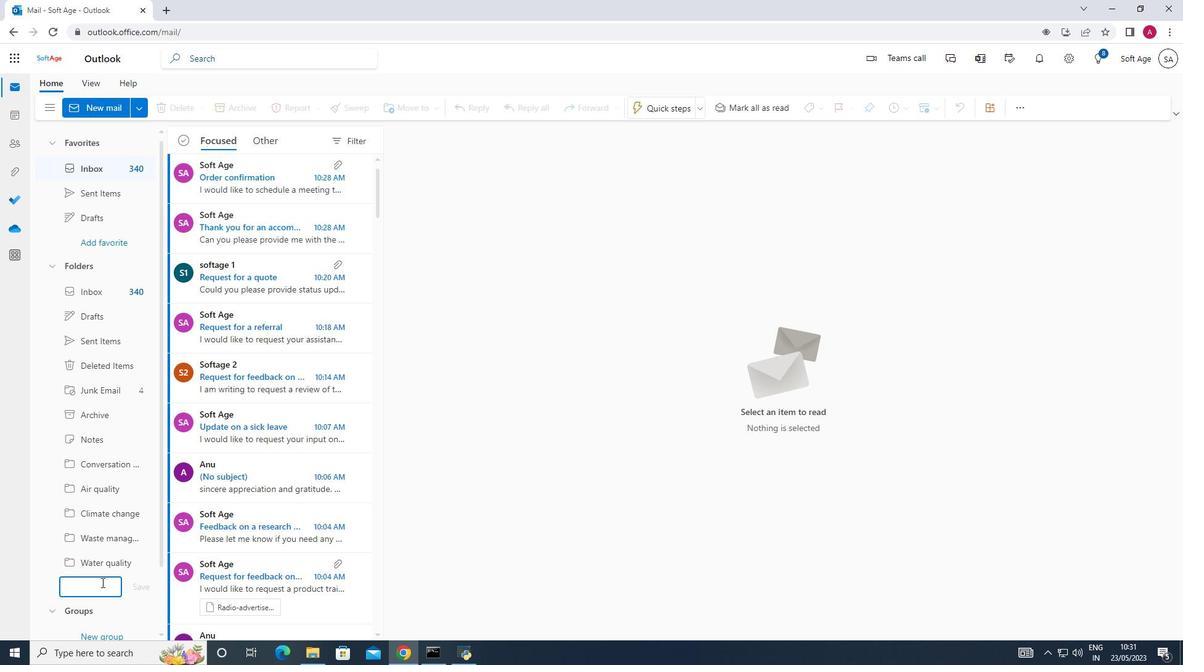 
Action: Mouse pressed left at (93, 589)
Screenshot: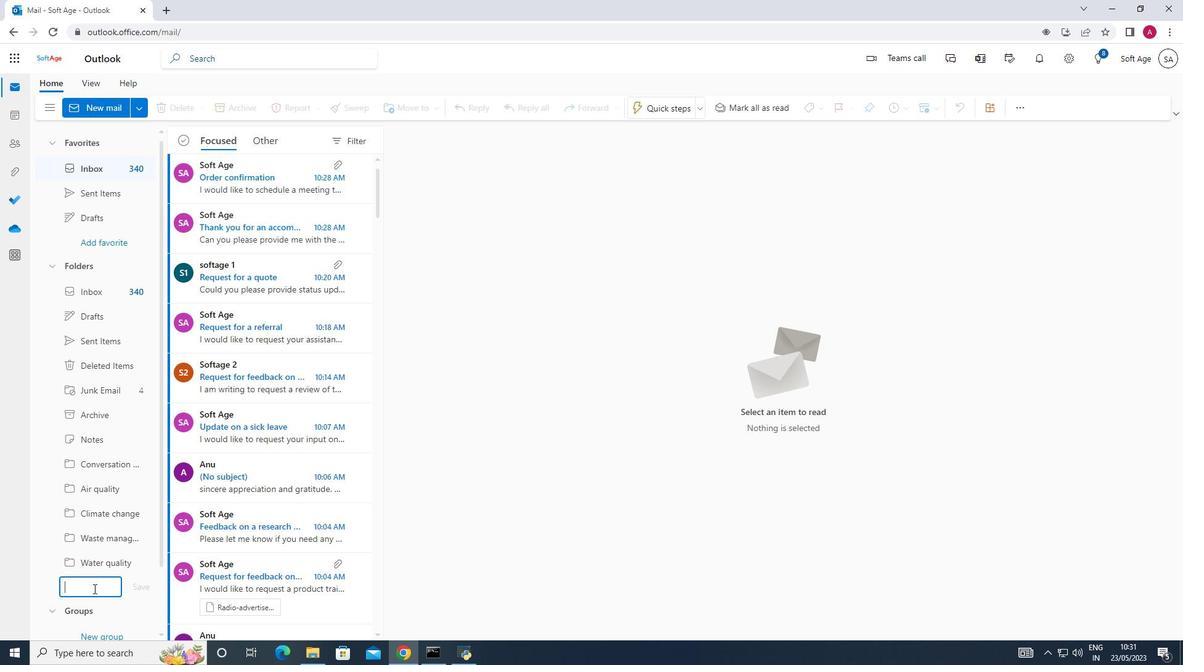 
Action: Mouse moved to (91, 589)
Screenshot: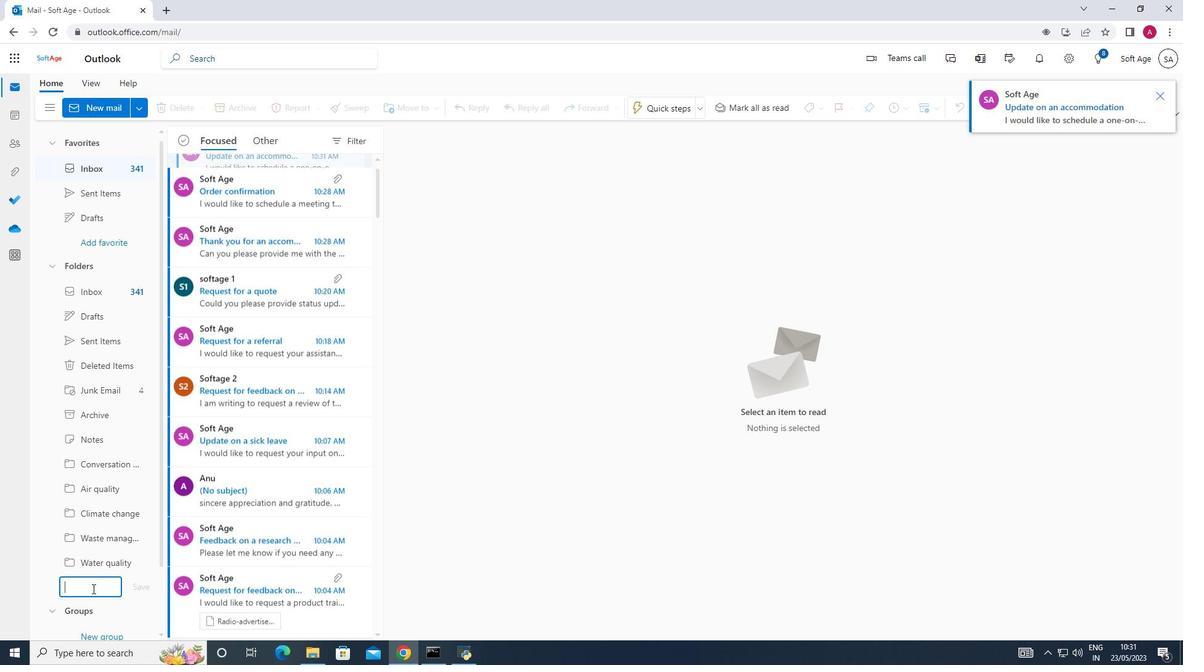 
Action: Key pressed <Key.shift_r><Key.shift_r><Key.shift_r><Key.shift_r><Key.shift_r><Key.shift_r><Key.shift_r><Key.shift_r><Key.shift_r><Key.shift_r><Key.shift_r><Key.shift_r><Key.shift_r><Key.shift_r><Key.shift_r><Key.shift_r><Key.shift_r><Key.shift_r><Key.shift_r><Key.shift_r>Composting<Key.enter>
Screenshot: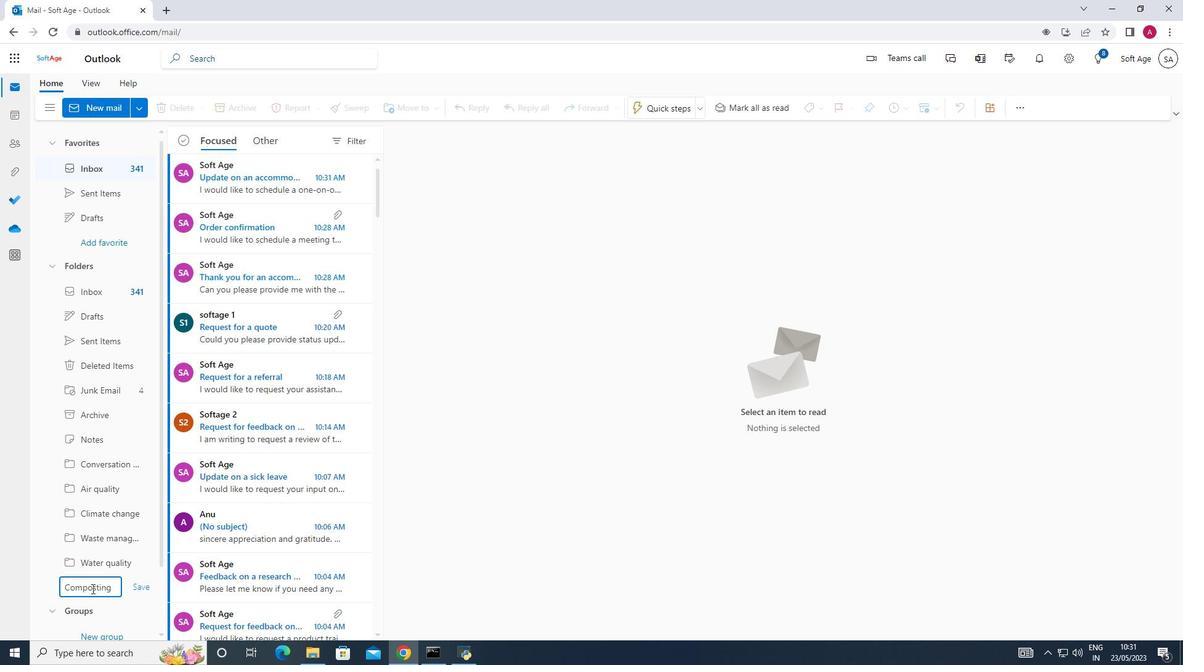
Action: Mouse moved to (100, 190)
Screenshot: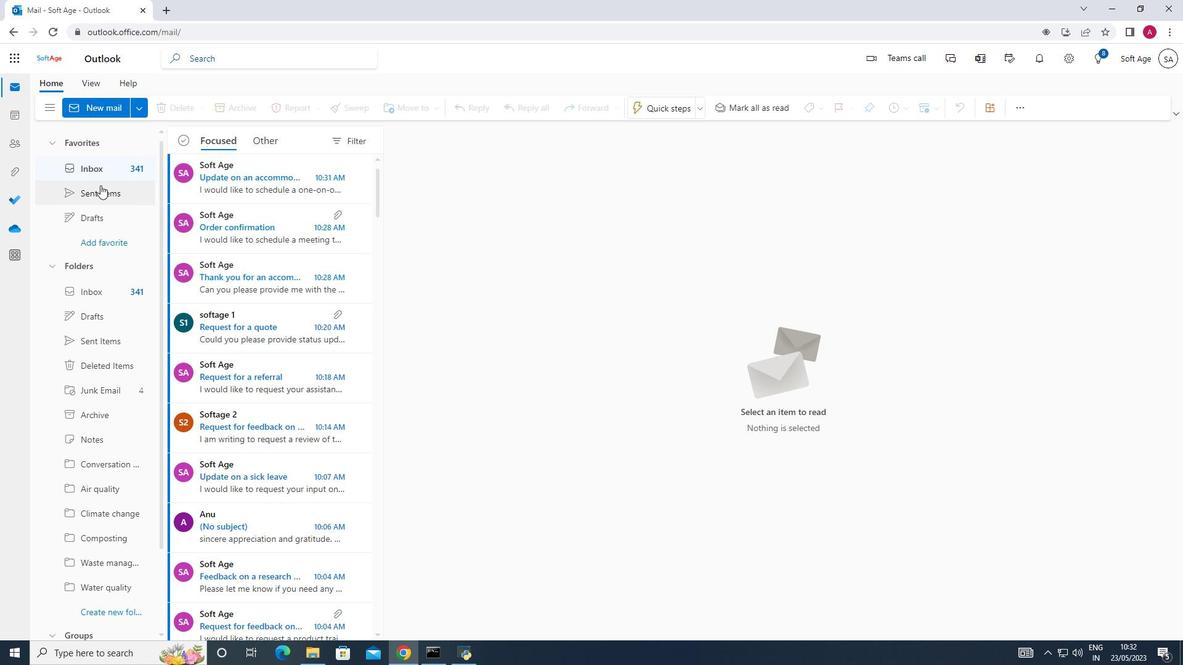 
Action: Mouse pressed left at (100, 190)
Screenshot: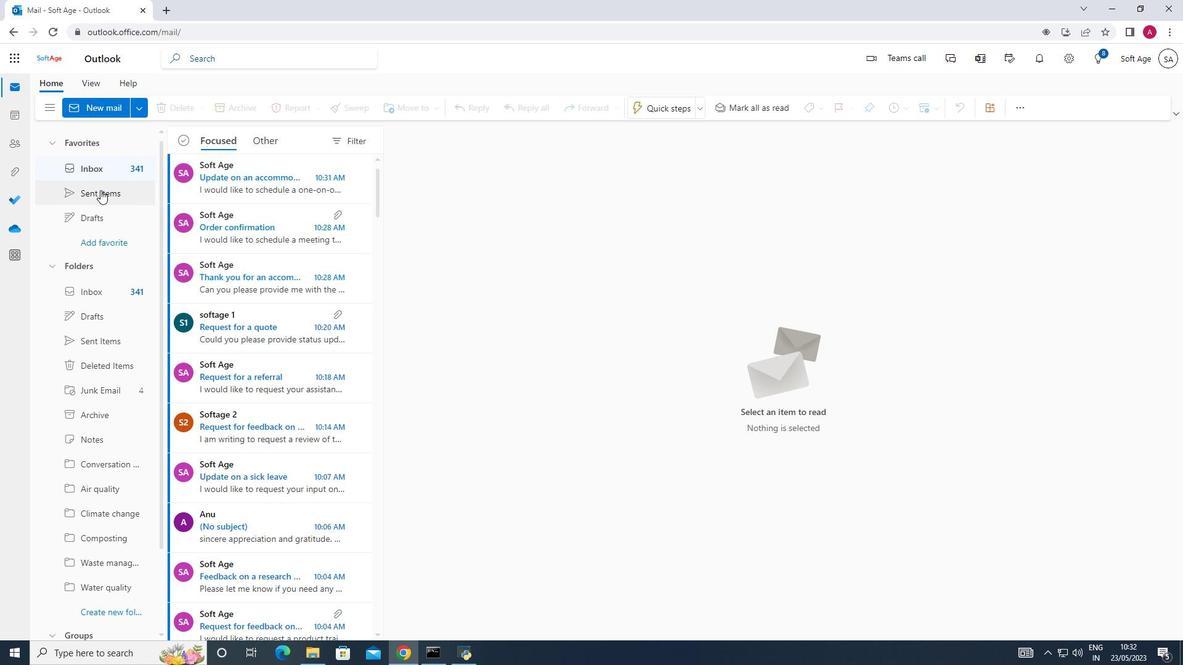
Action: Mouse moved to (108, 187)
Screenshot: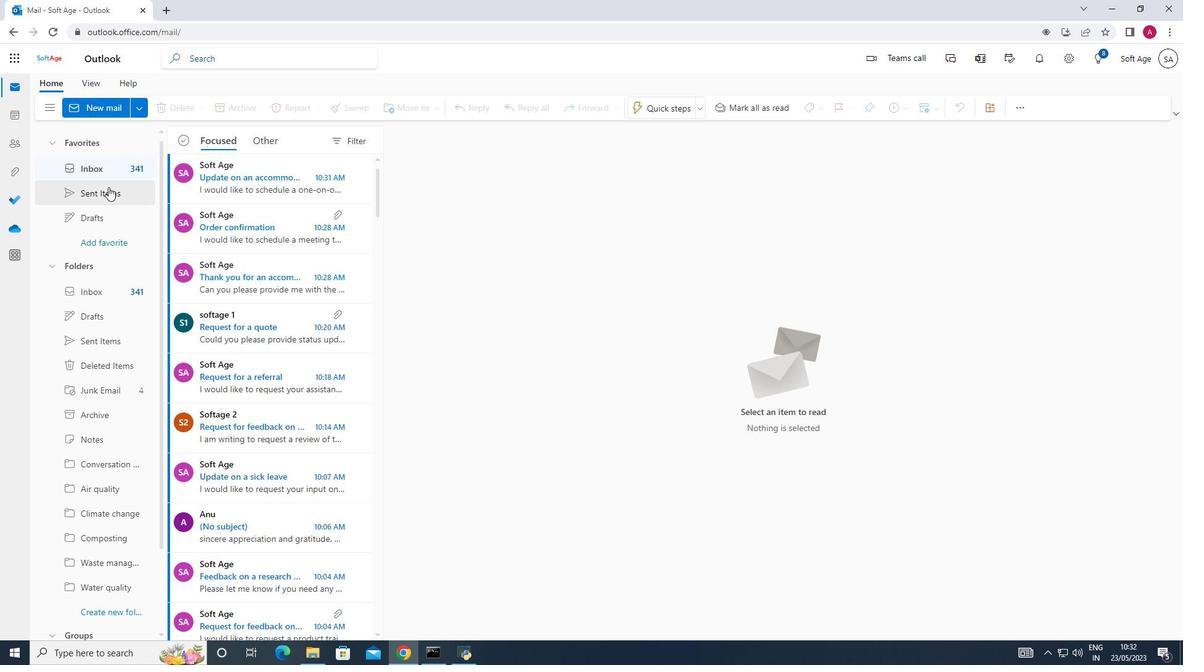 
Action: Mouse pressed left at (108, 187)
Screenshot: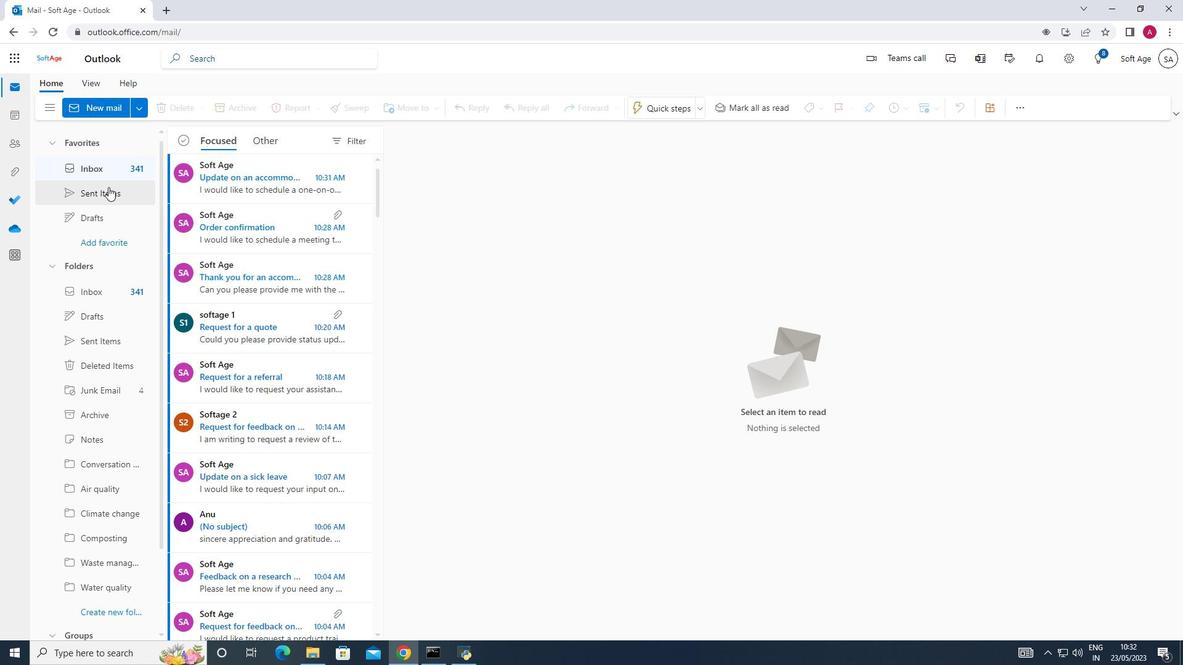 
Action: Mouse moved to (112, 186)
Screenshot: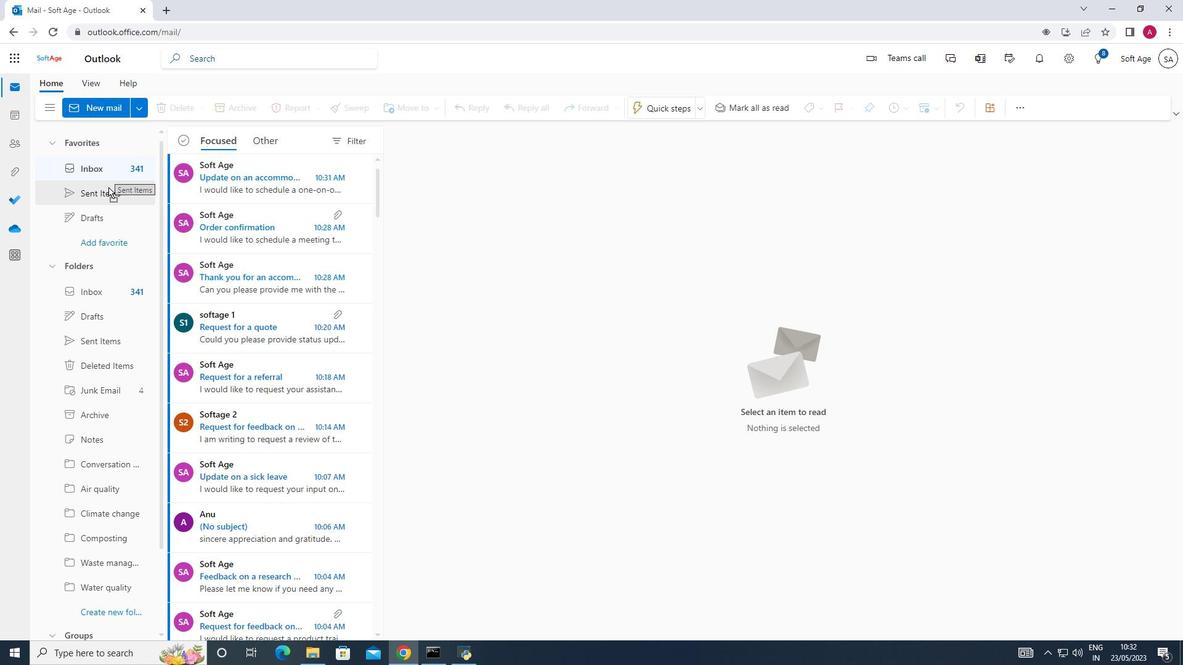 
Action: Mouse pressed left at (112, 186)
Screenshot: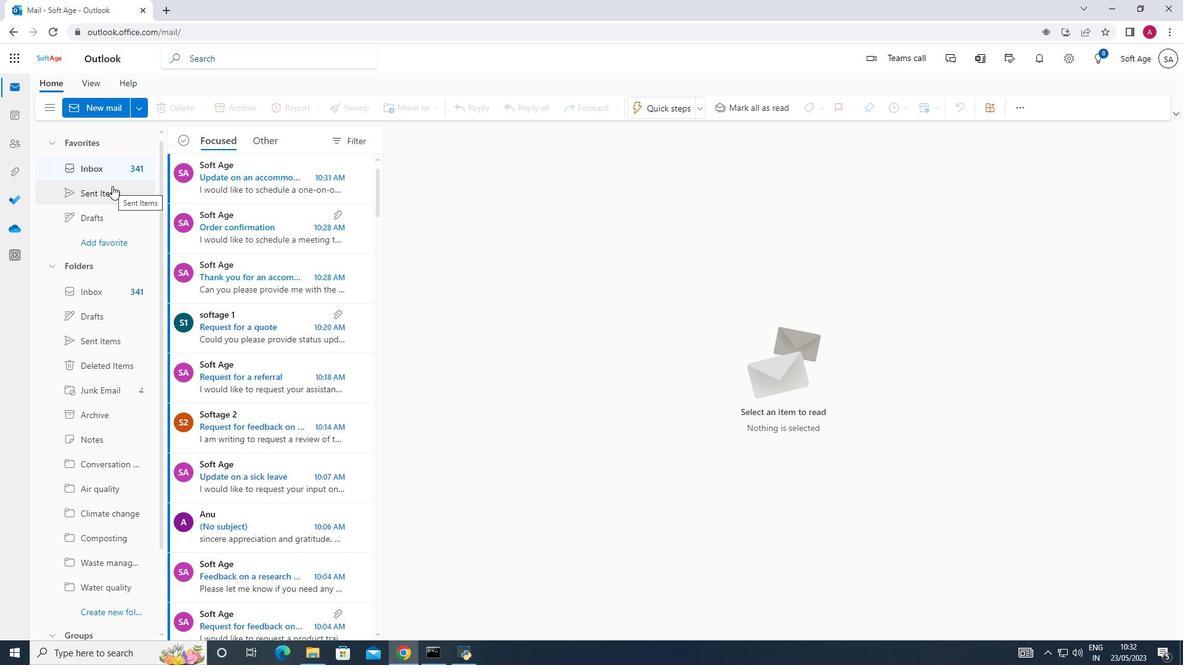 
Action: Mouse moved to (306, 193)
Screenshot: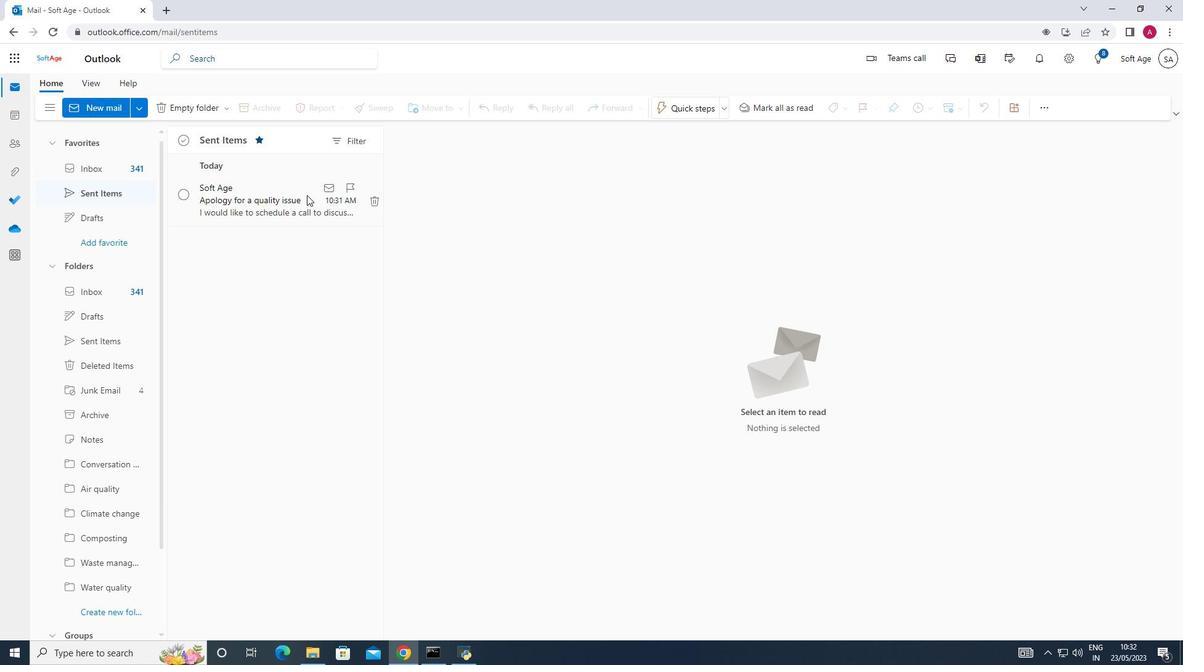 
Action: Mouse pressed right at (306, 193)
Screenshot: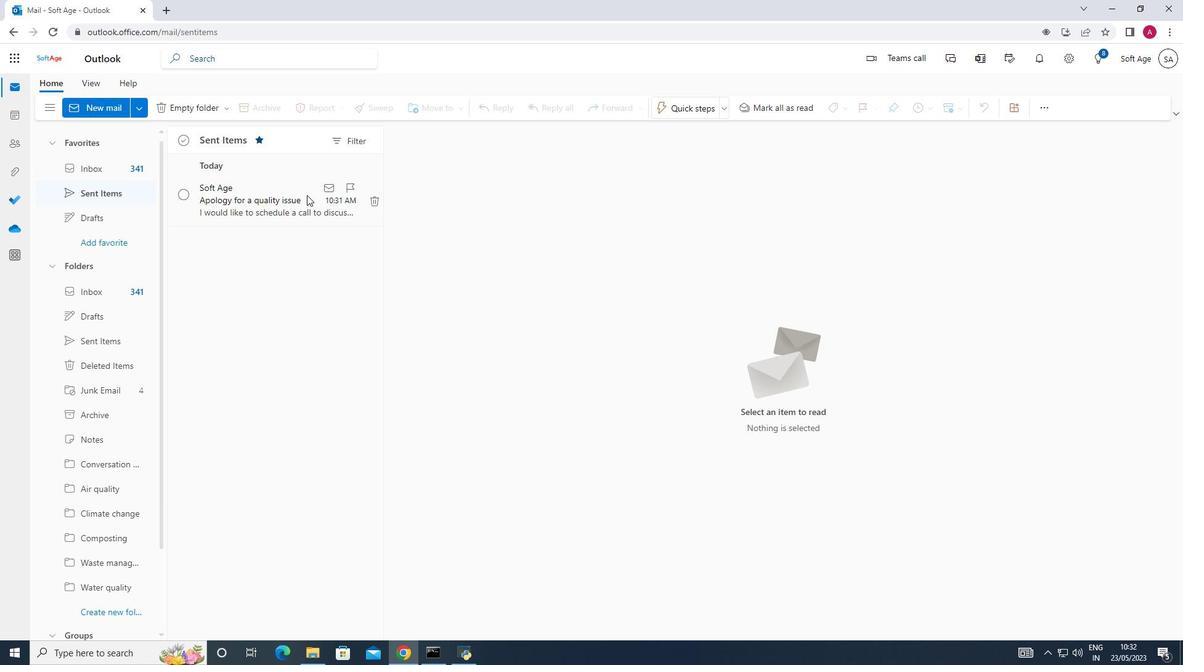 
Action: Mouse moved to (327, 253)
Screenshot: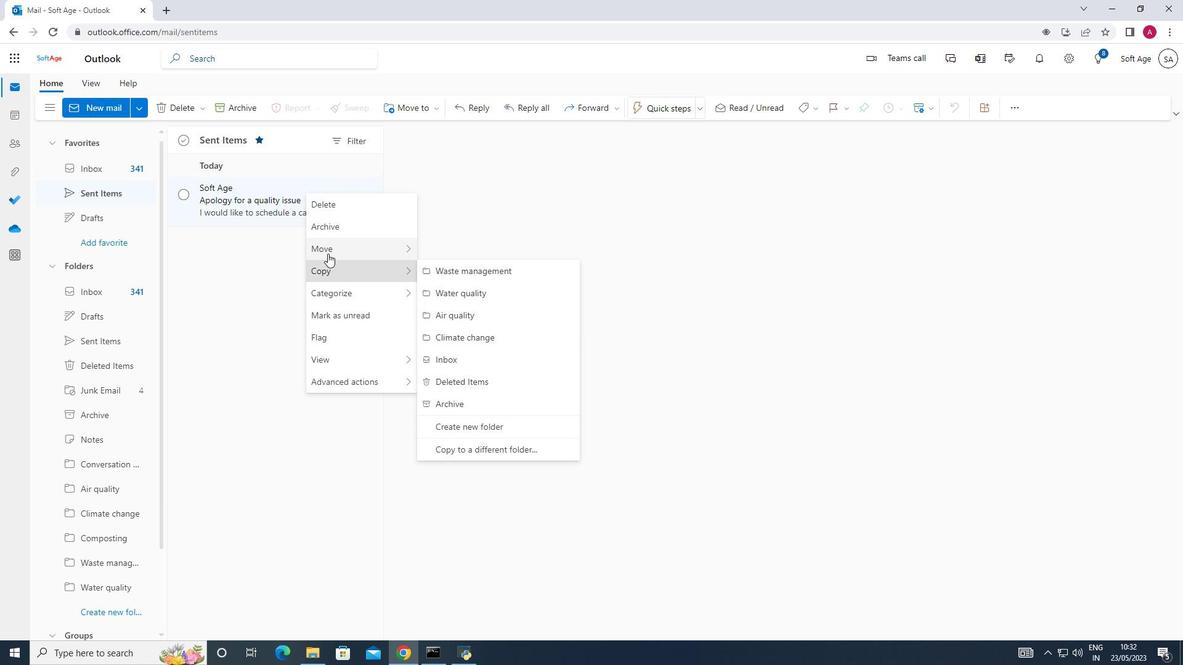 
Action: Mouse pressed left at (327, 253)
Screenshot: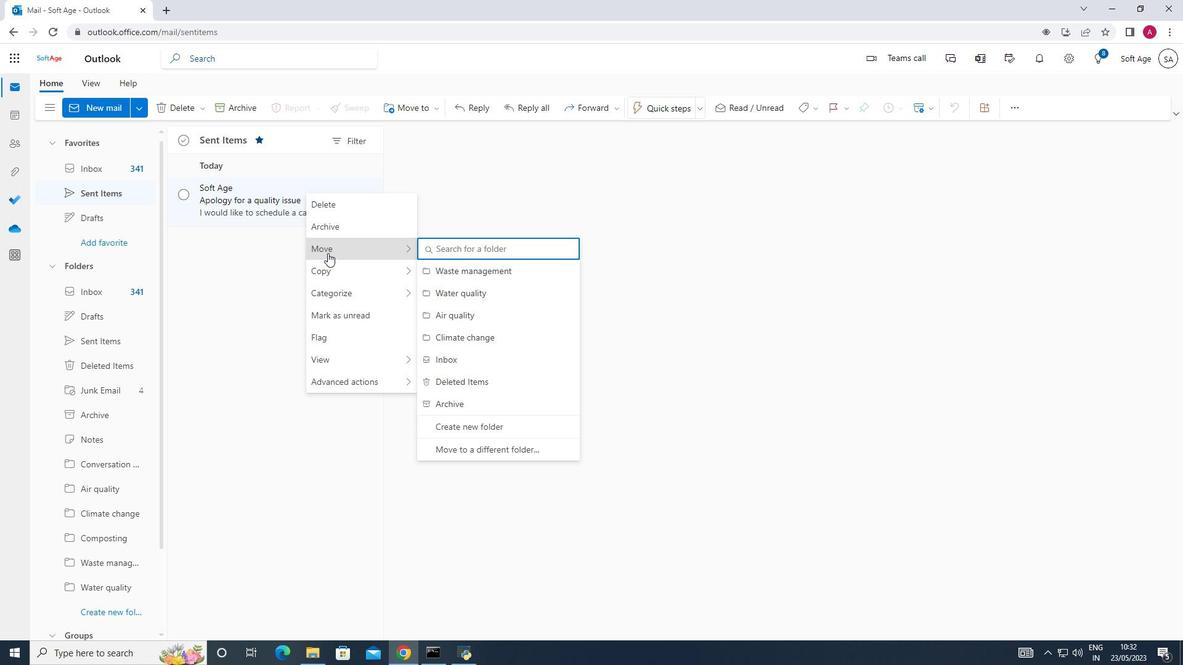 
Action: Mouse moved to (470, 249)
Screenshot: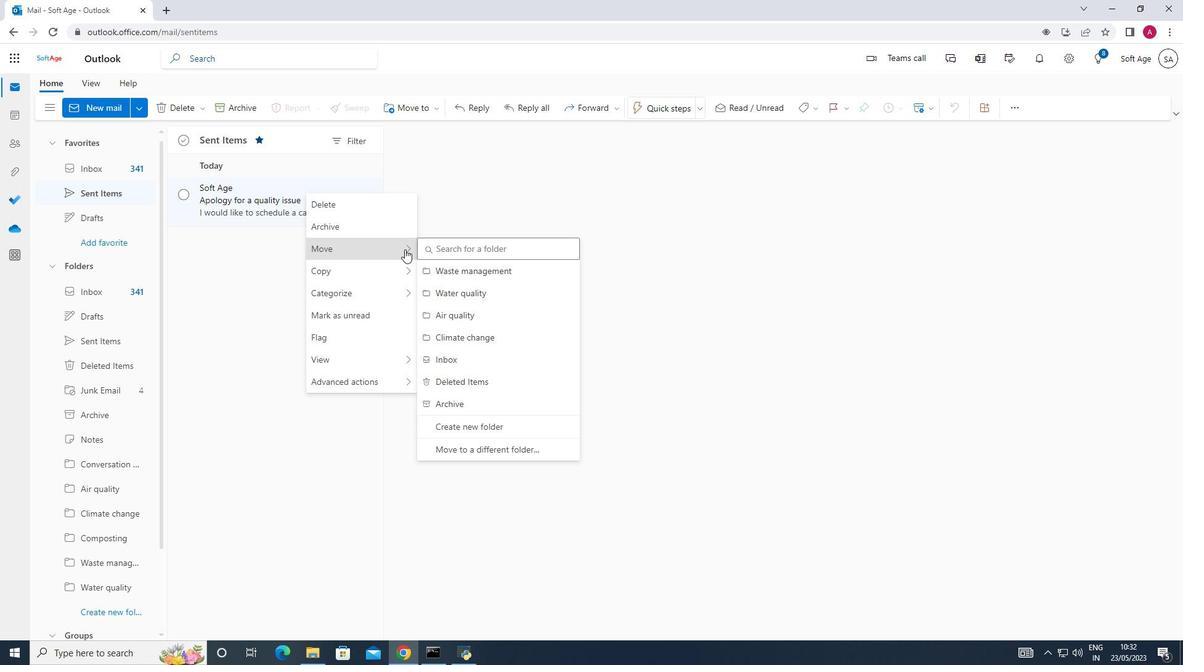 
Action: Mouse pressed left at (470, 249)
Screenshot: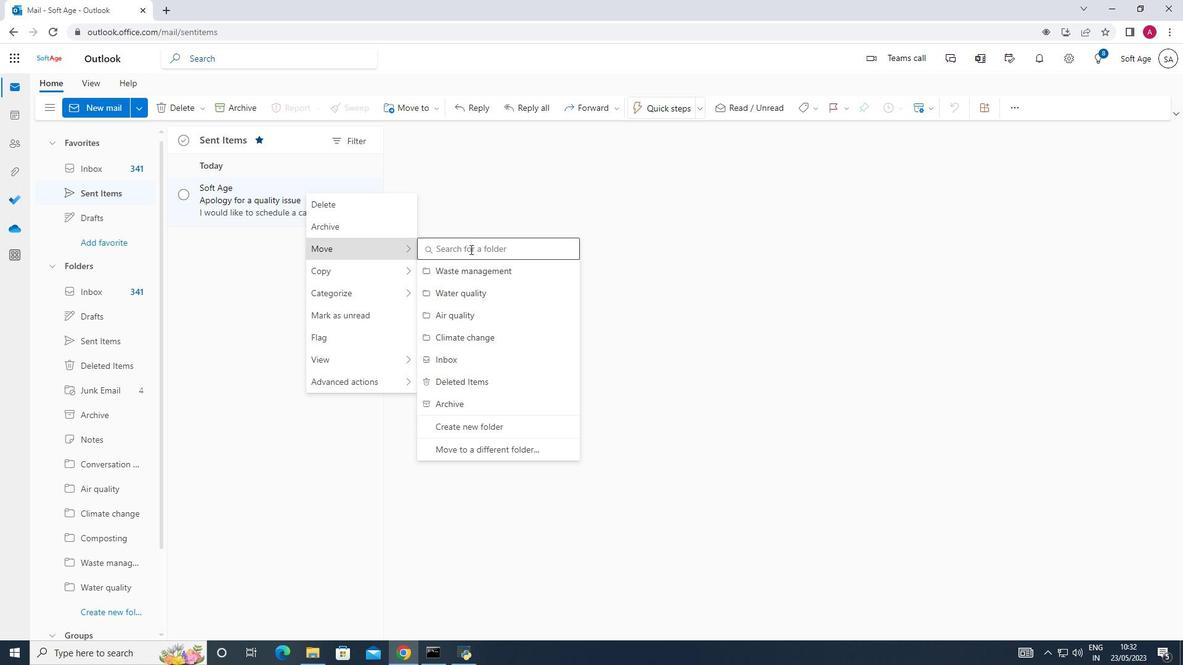 
Action: Key pressed compo
Screenshot: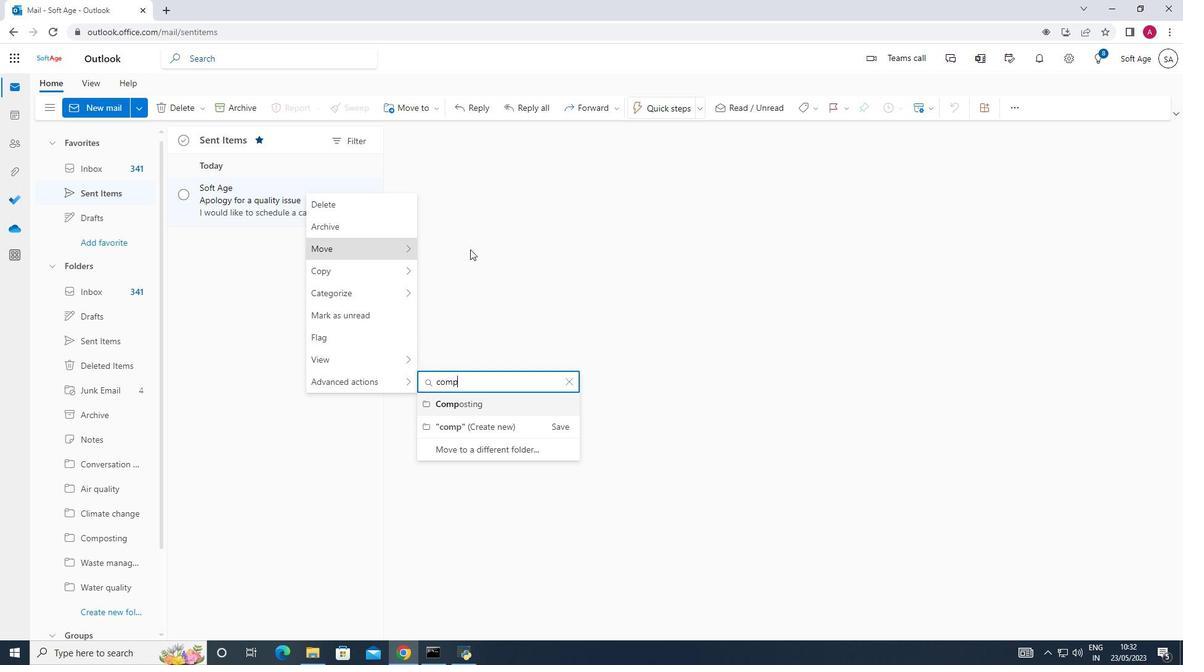 
Action: Mouse moved to (504, 403)
Screenshot: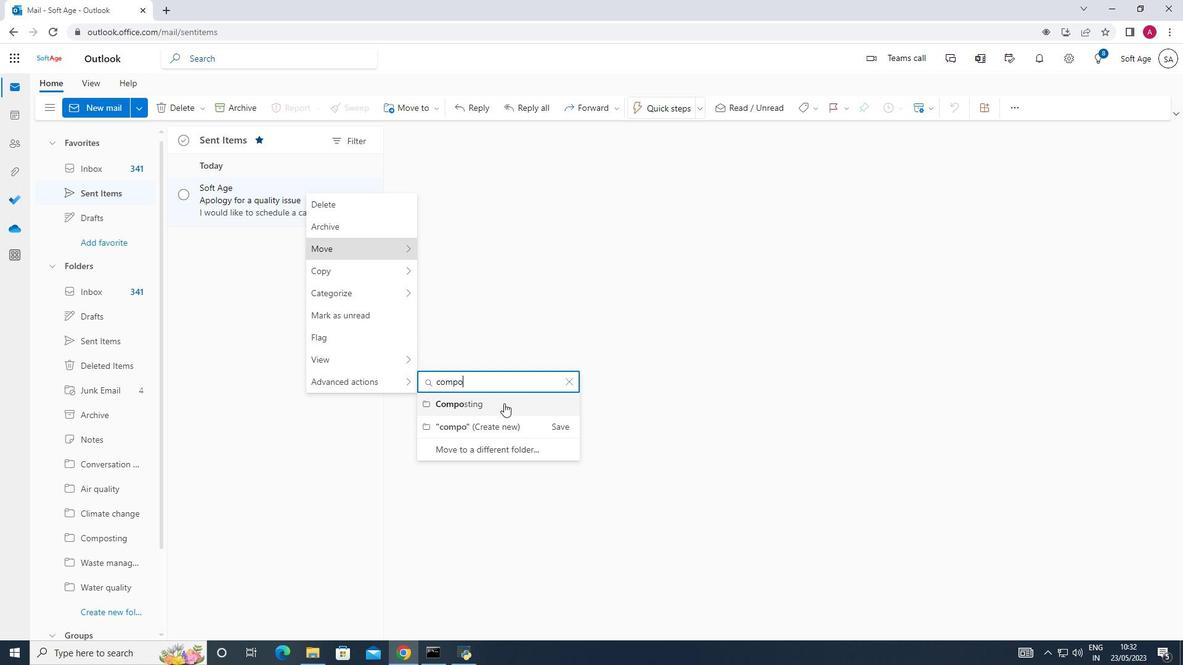
Action: Mouse pressed left at (504, 403)
Screenshot: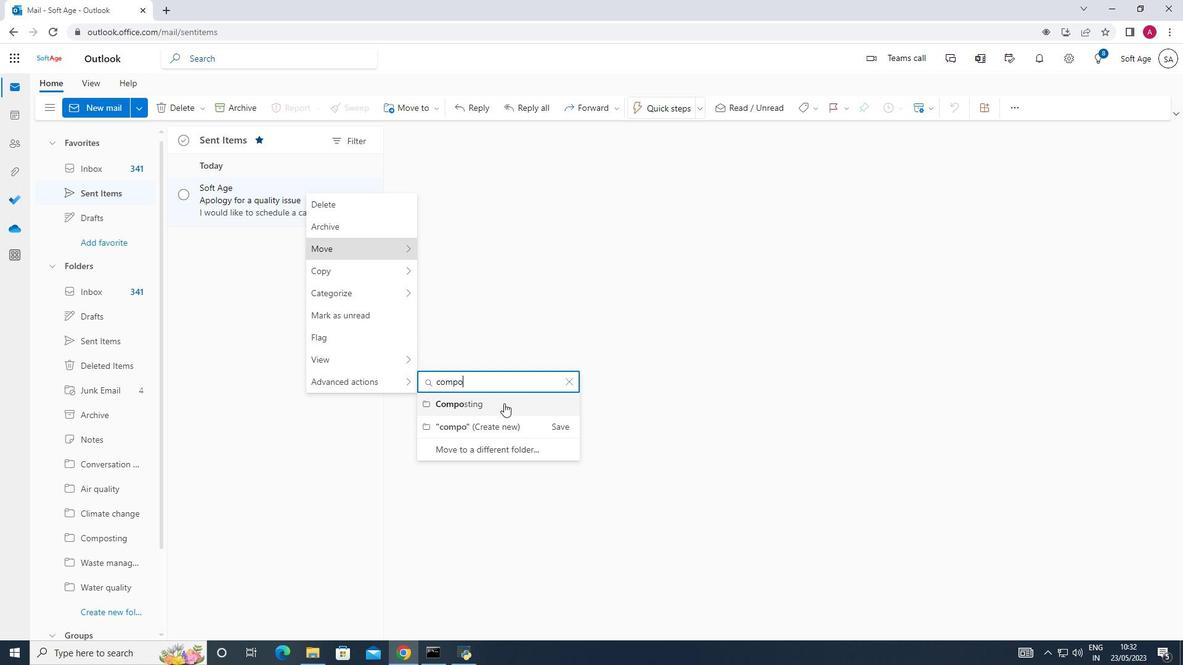 
Action: Mouse moved to (381, 350)
Screenshot: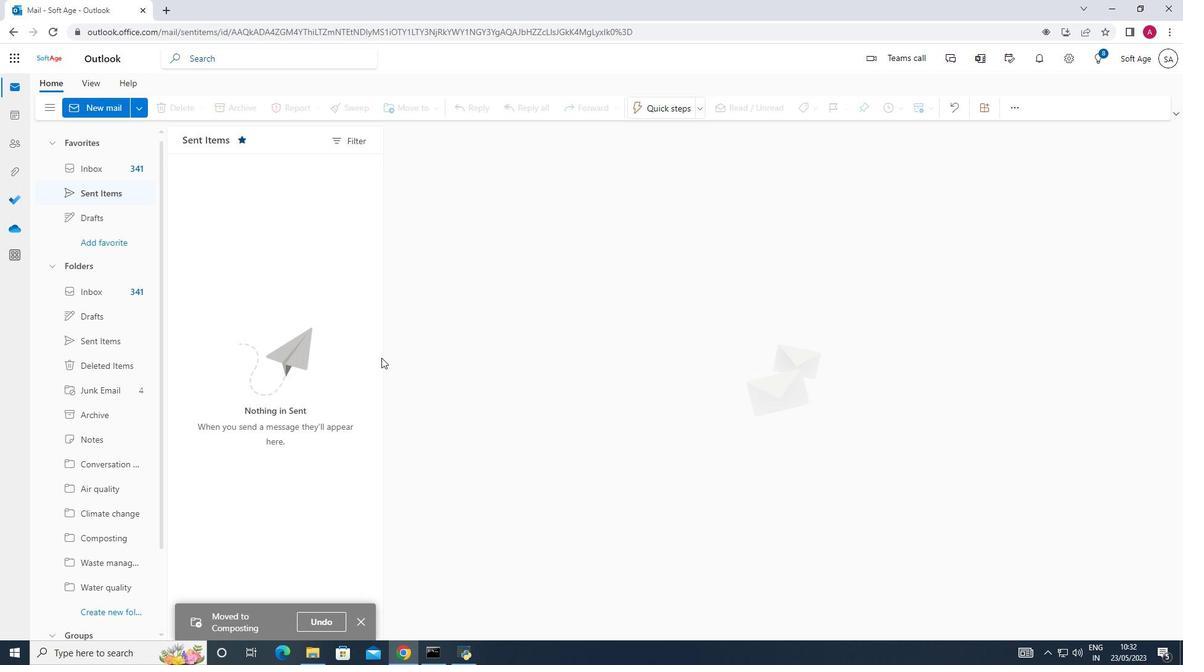 
